 Task: Look for space in Abadan, Iran from 1st August, 2023 to 5th August, 2023 for 1 adult in price range Rs.6000 to Rs.15000. Place can be entire place with 1  bedroom having 1 bed and 1 bathroom. Property type can be house, flat, guest house. Booking option can be shelf check-in. Required host language is English.
Action: Mouse moved to (524, 93)
Screenshot: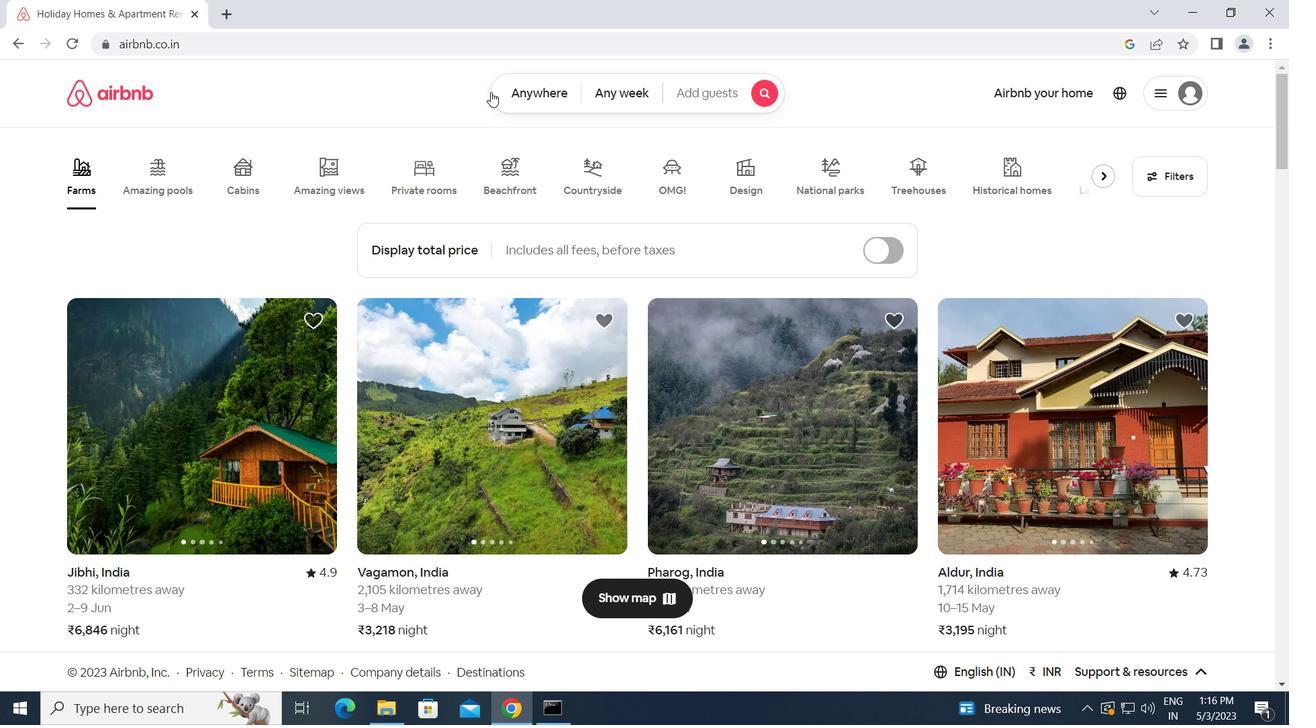 
Action: Mouse pressed left at (524, 93)
Screenshot: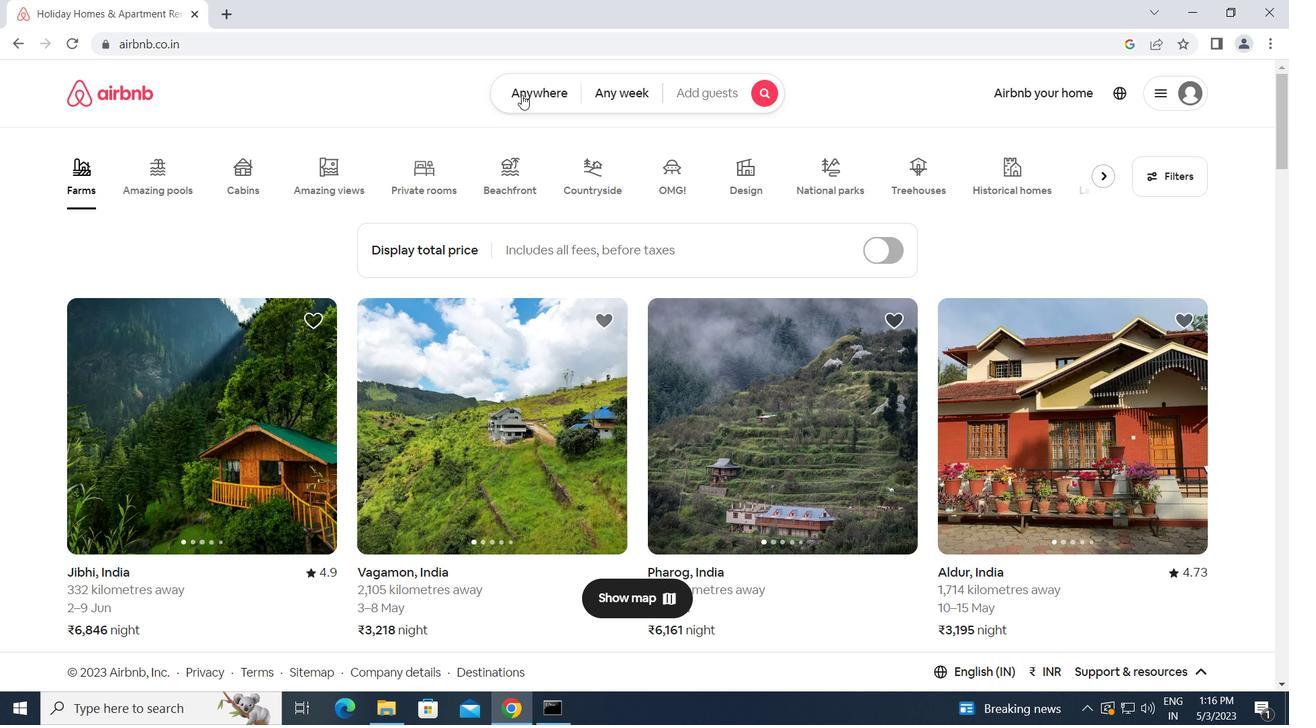 
Action: Mouse moved to (429, 147)
Screenshot: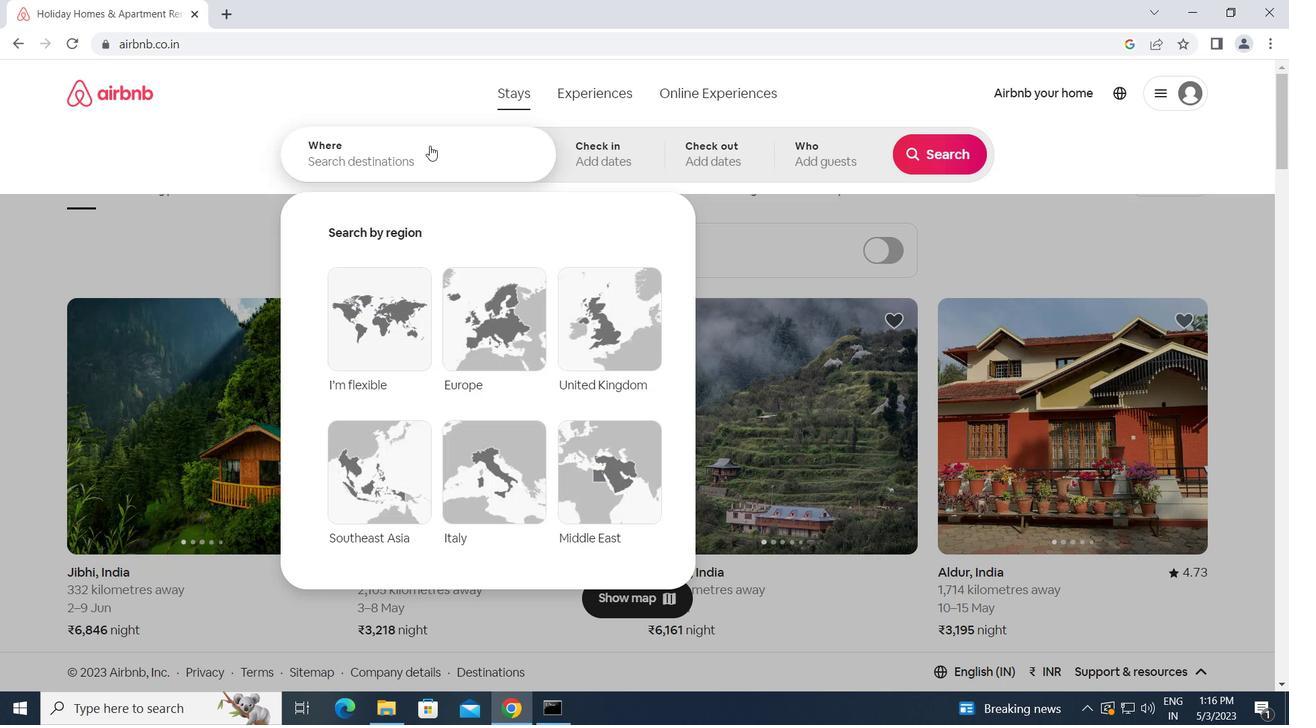 
Action: Mouse pressed left at (429, 147)
Screenshot: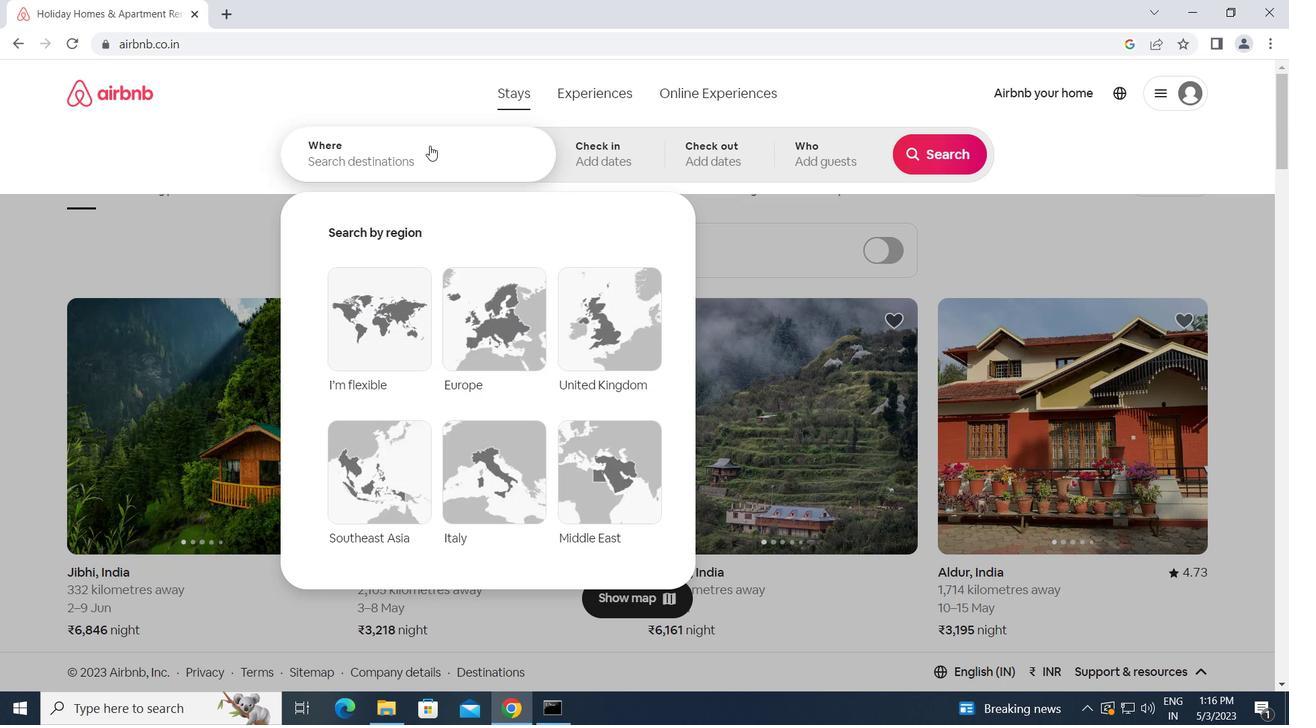 
Action: Key pressed a<Key.caps_lock>badan,<Key.space><Key.caps_lock>i<Key.caps_lock>ran<Key.enter>
Screenshot: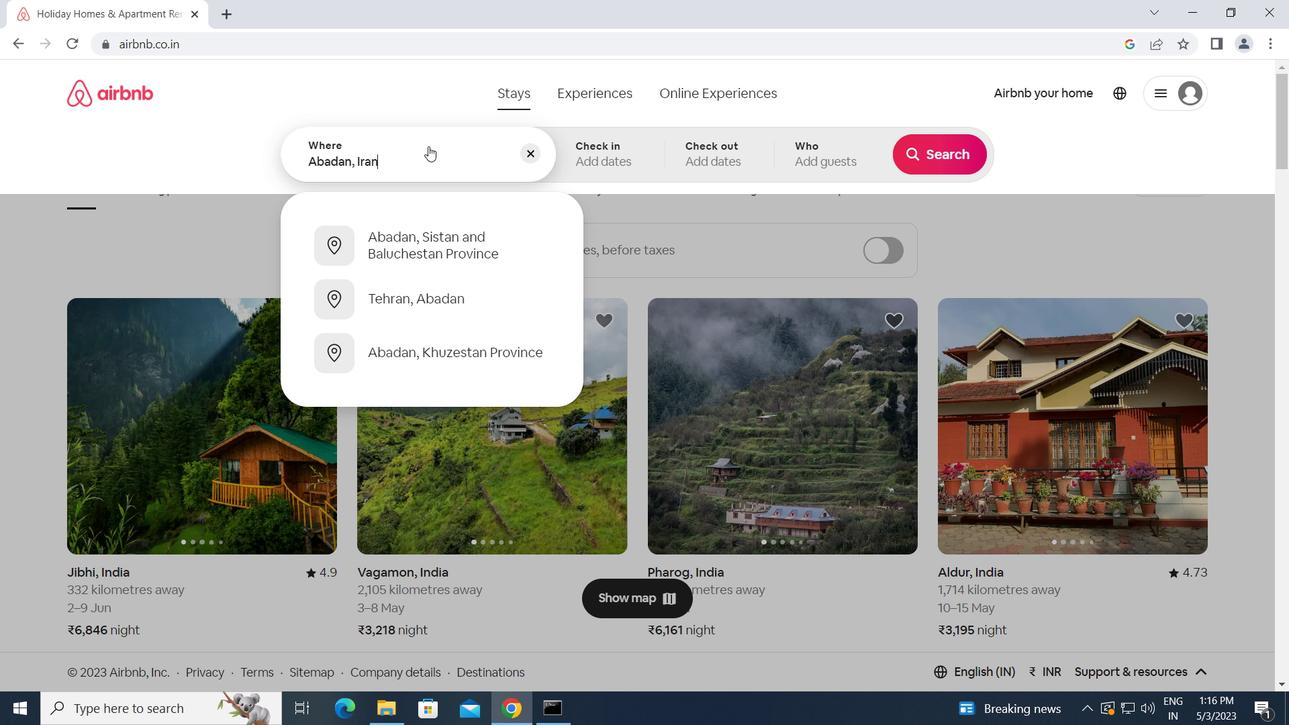
Action: Mouse moved to (932, 291)
Screenshot: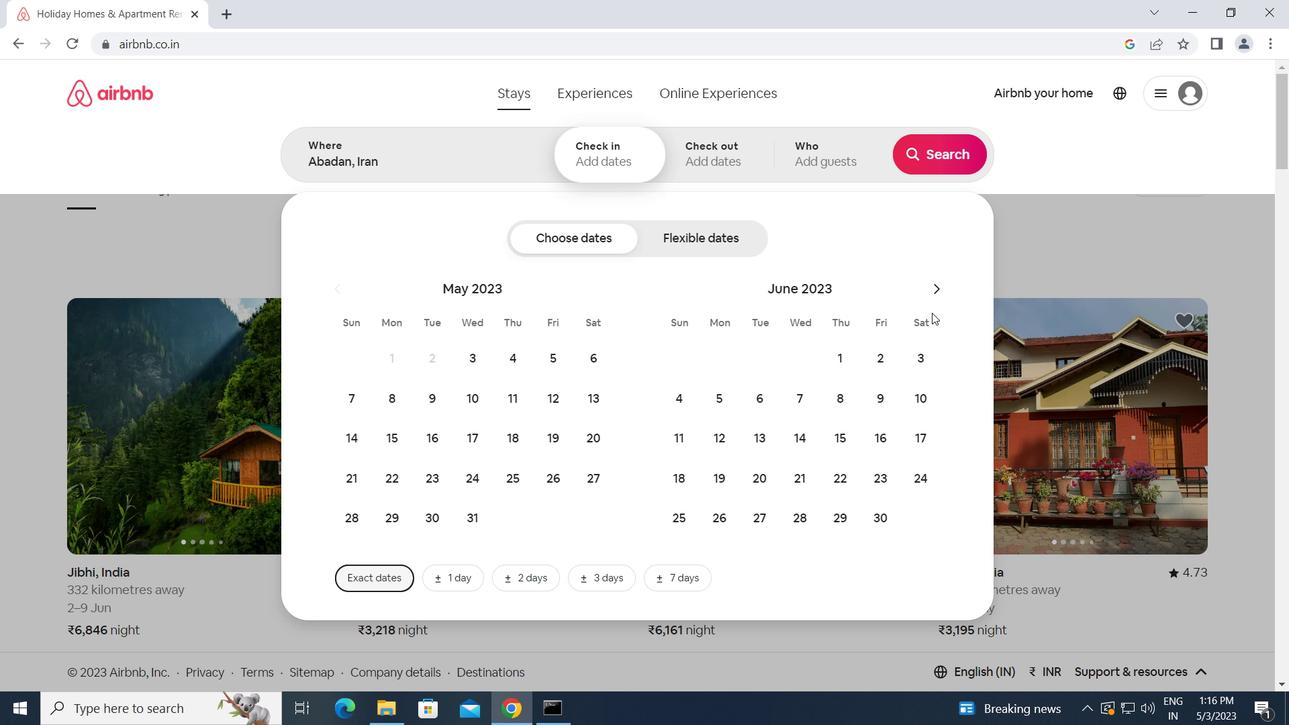 
Action: Mouse pressed left at (932, 291)
Screenshot: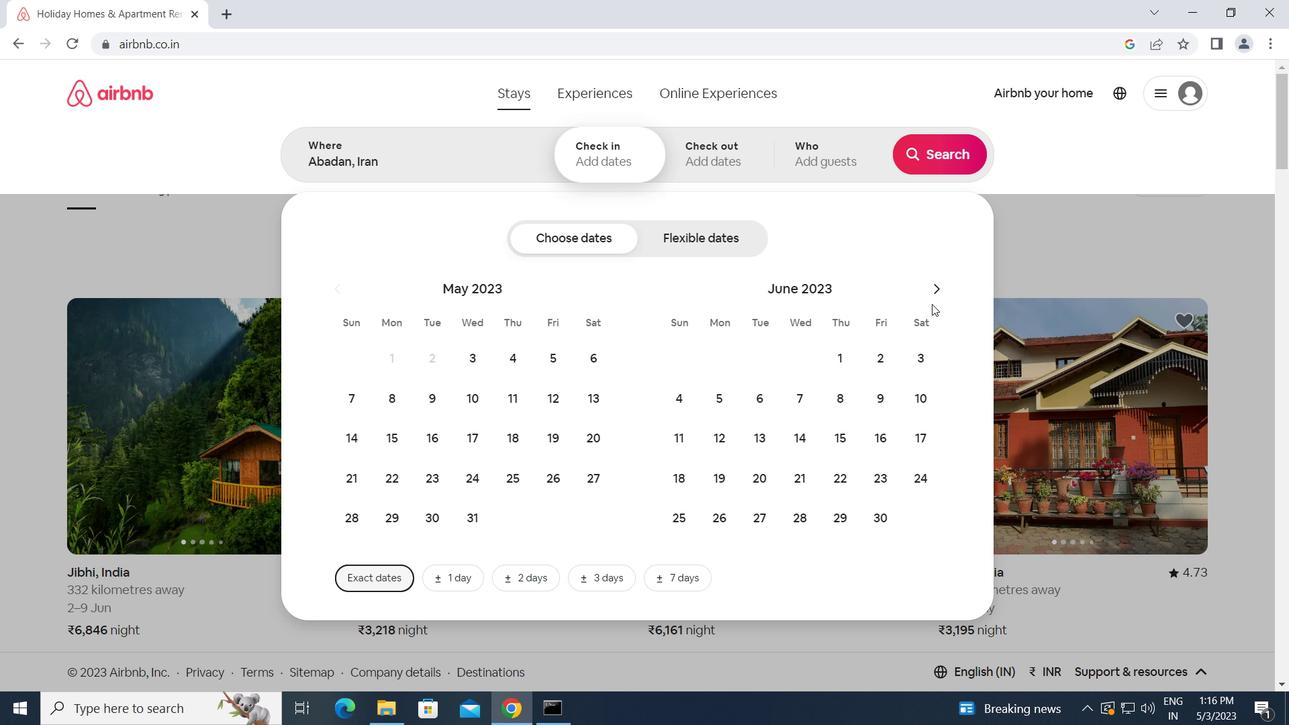 
Action: Mouse pressed left at (932, 291)
Screenshot: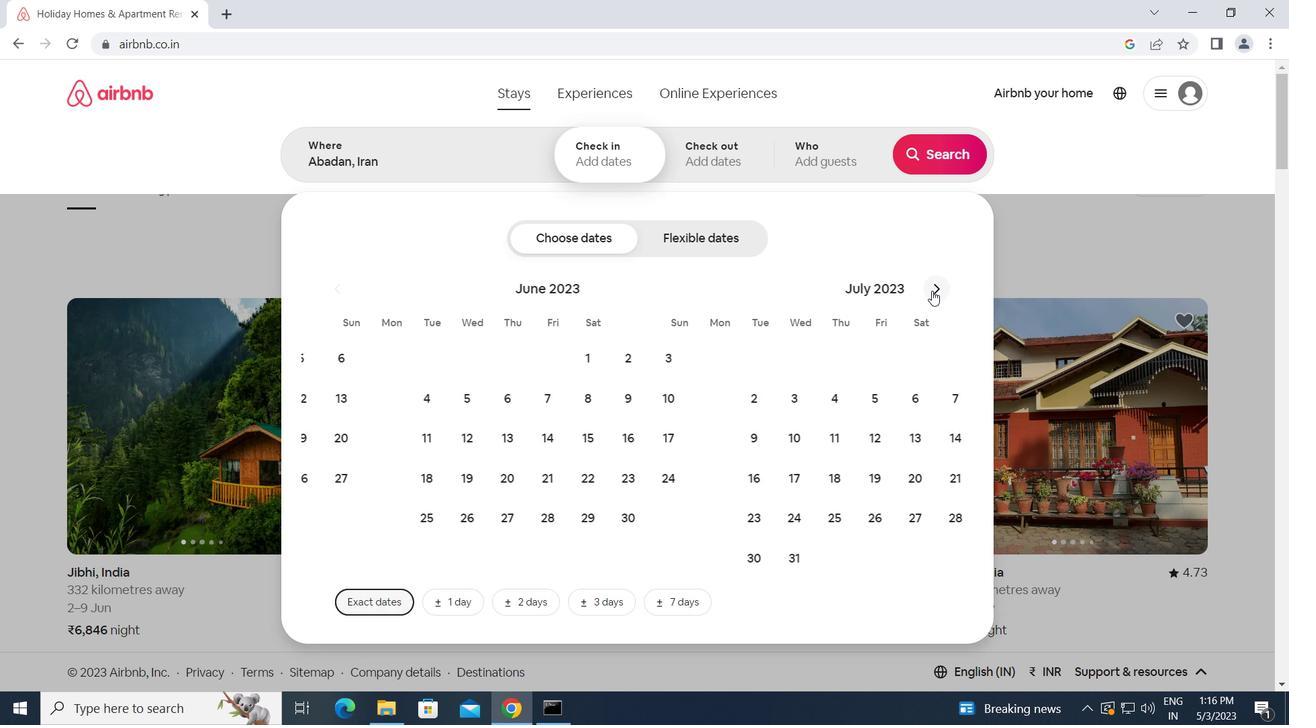
Action: Mouse moved to (765, 359)
Screenshot: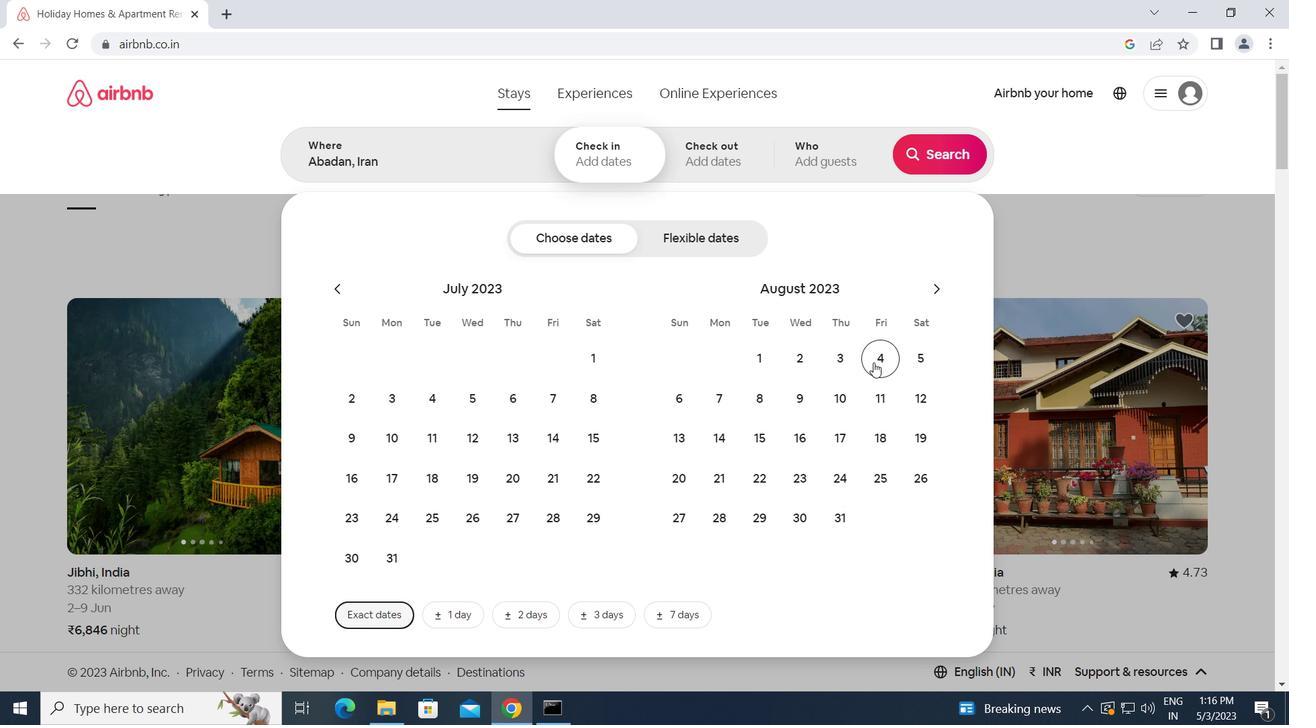 
Action: Mouse pressed left at (765, 359)
Screenshot: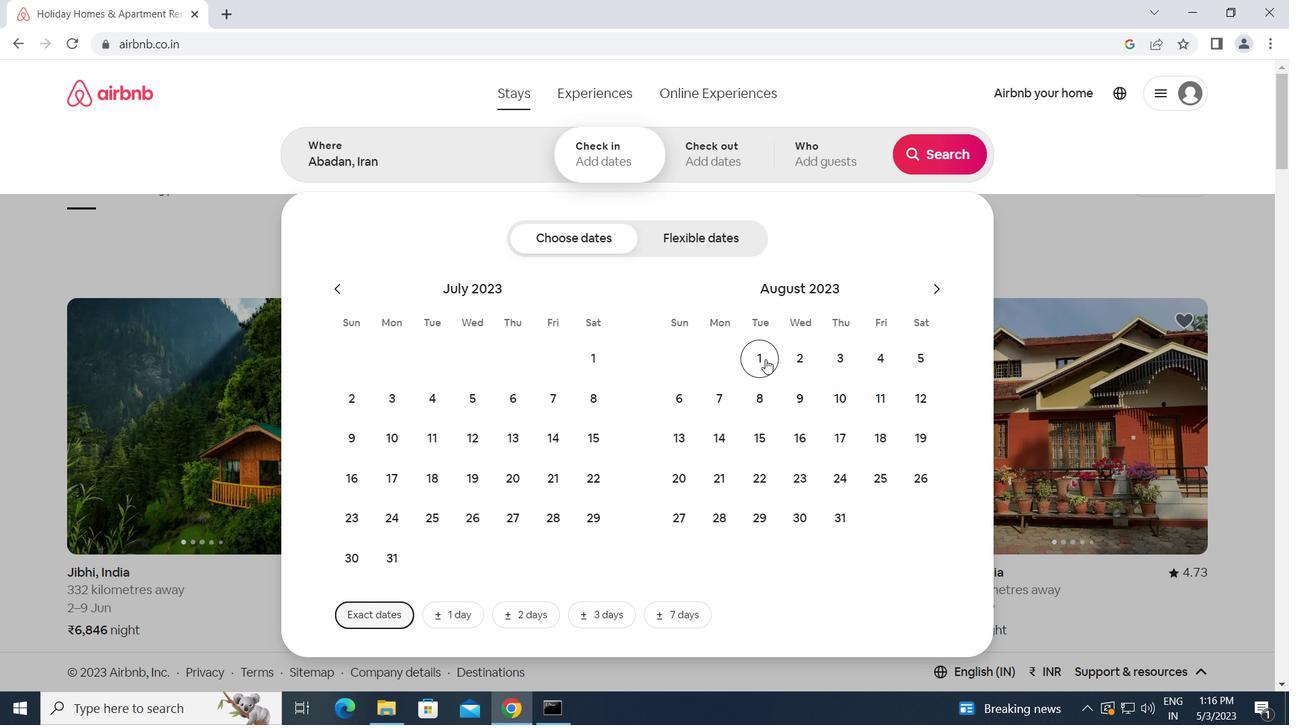 
Action: Mouse moved to (928, 356)
Screenshot: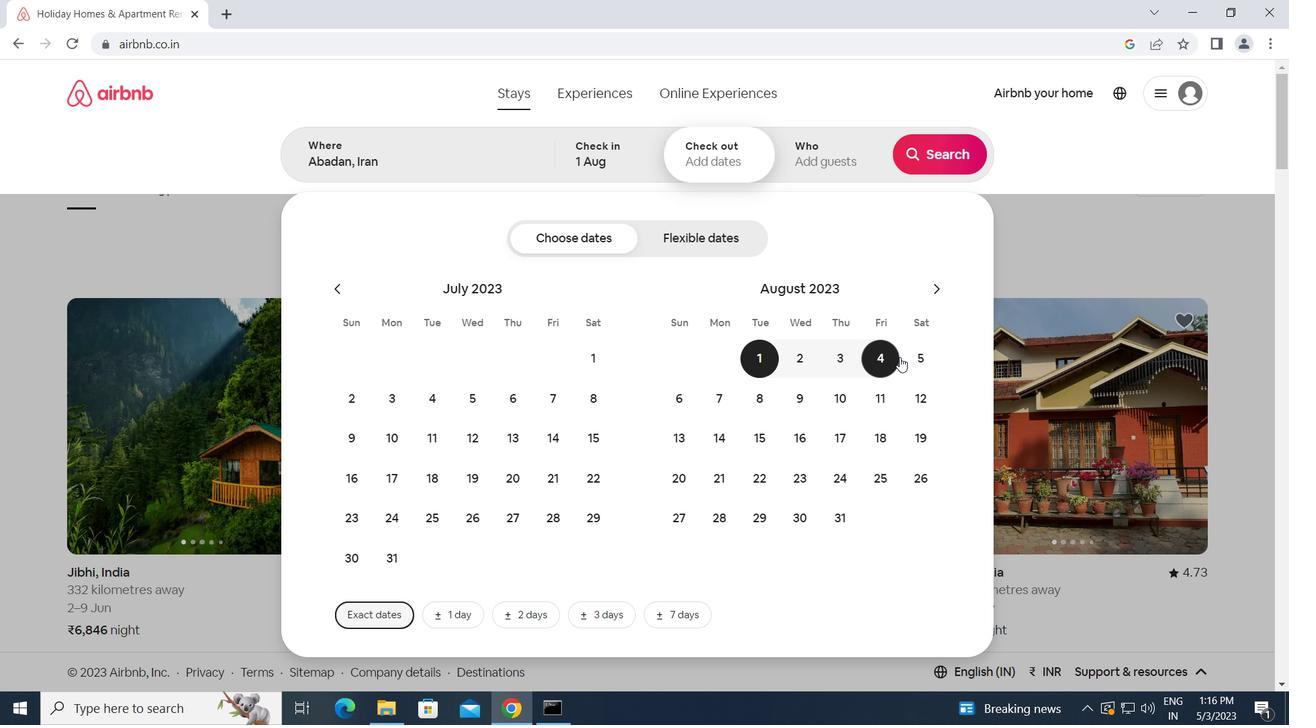 
Action: Mouse pressed left at (928, 356)
Screenshot: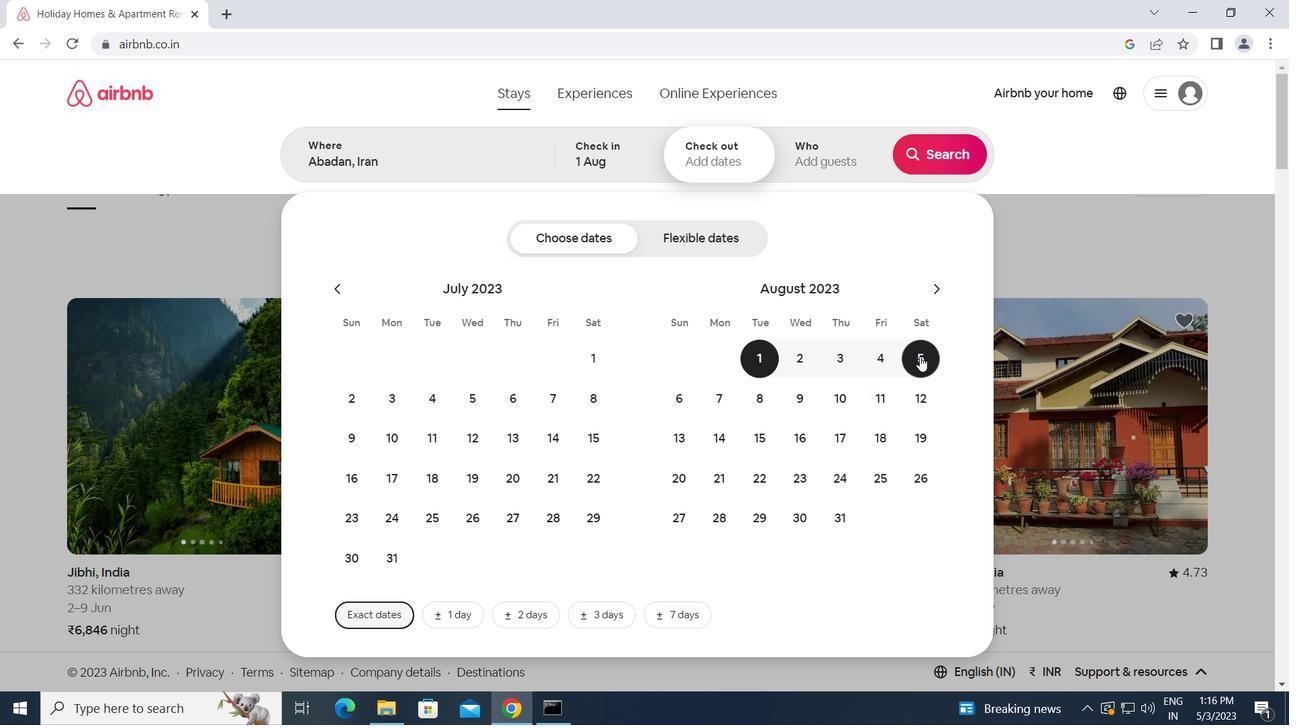
Action: Mouse moved to (822, 153)
Screenshot: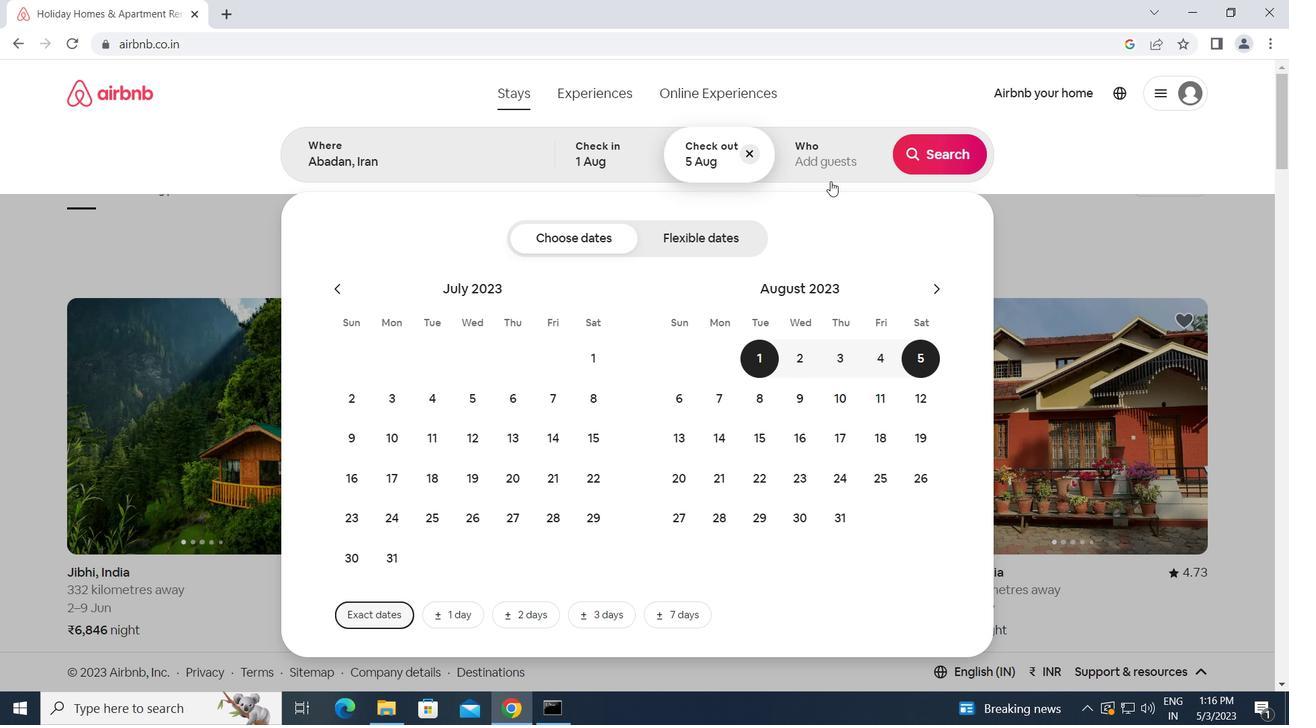 
Action: Mouse pressed left at (822, 153)
Screenshot: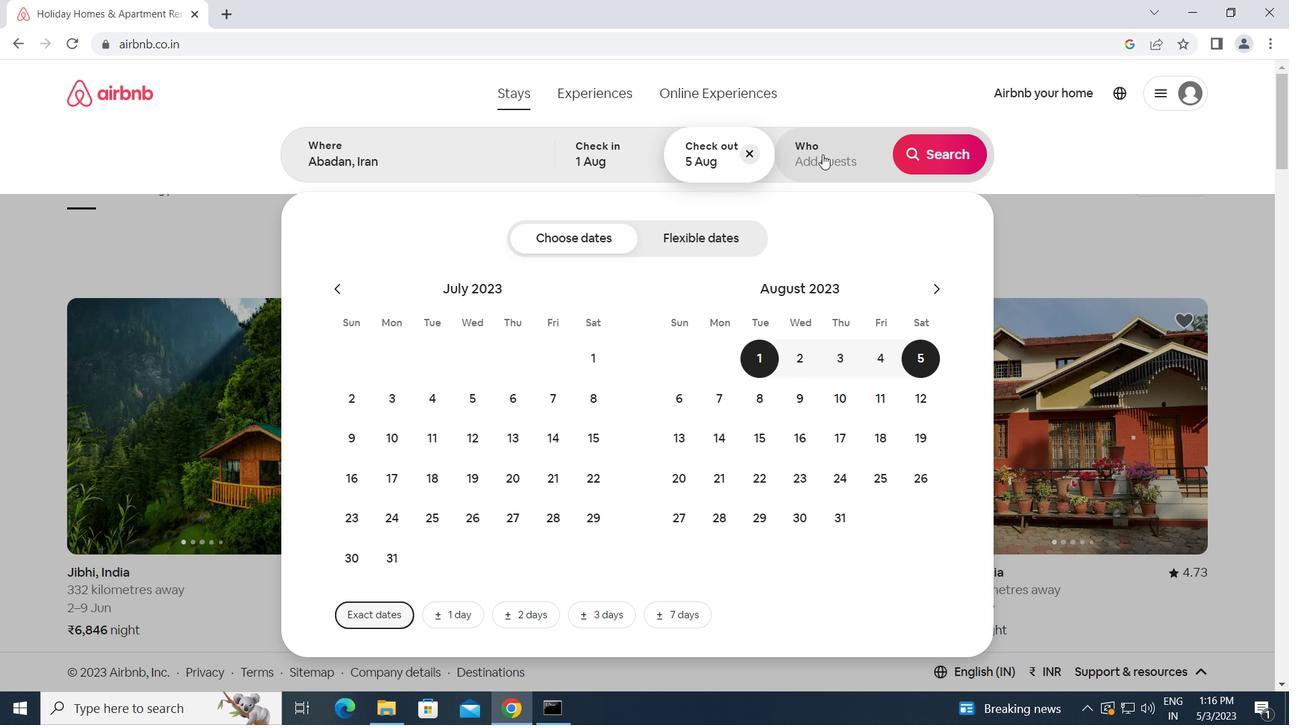 
Action: Mouse moved to (947, 243)
Screenshot: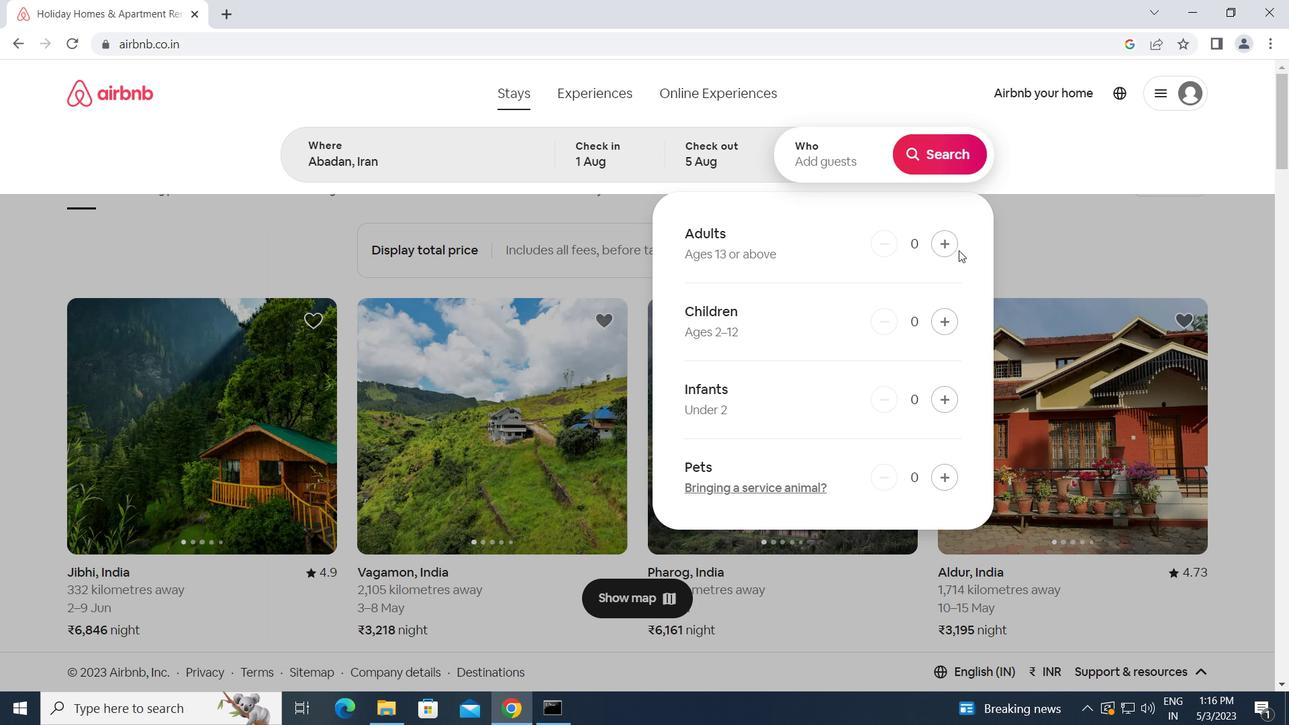 
Action: Mouse pressed left at (947, 243)
Screenshot: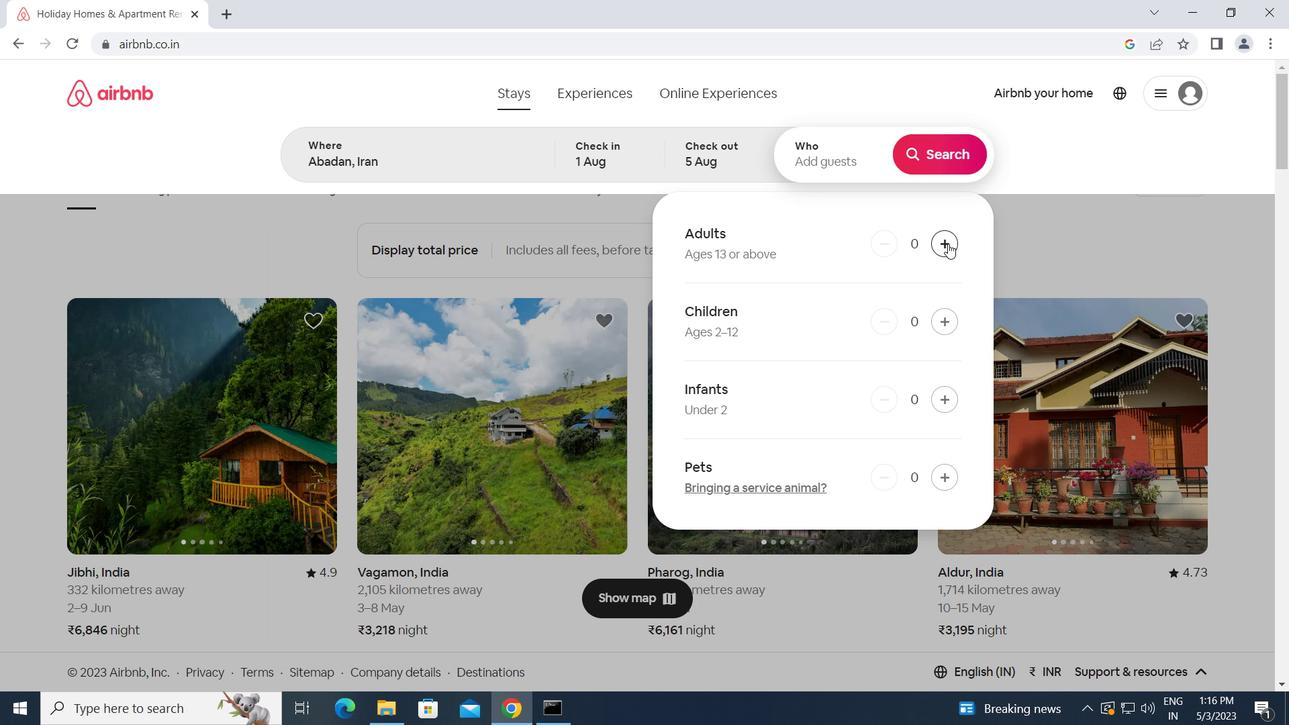 
Action: Mouse moved to (930, 147)
Screenshot: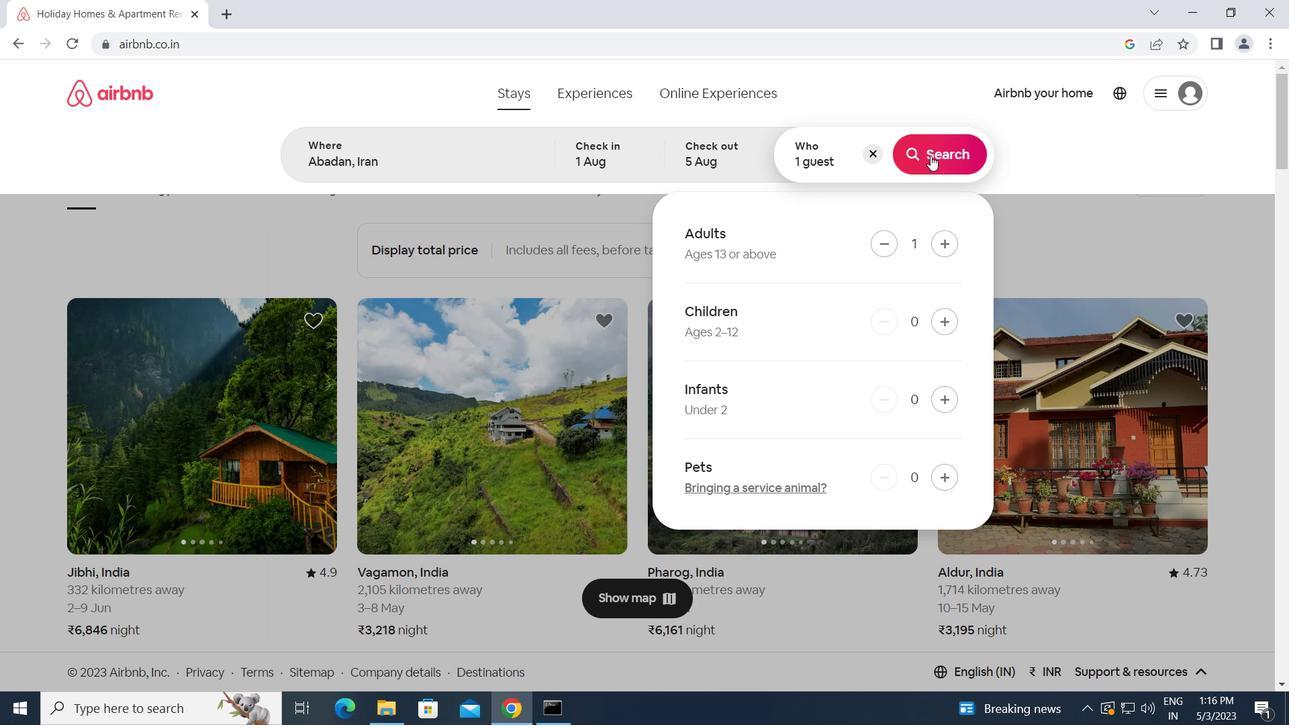 
Action: Mouse pressed left at (930, 147)
Screenshot: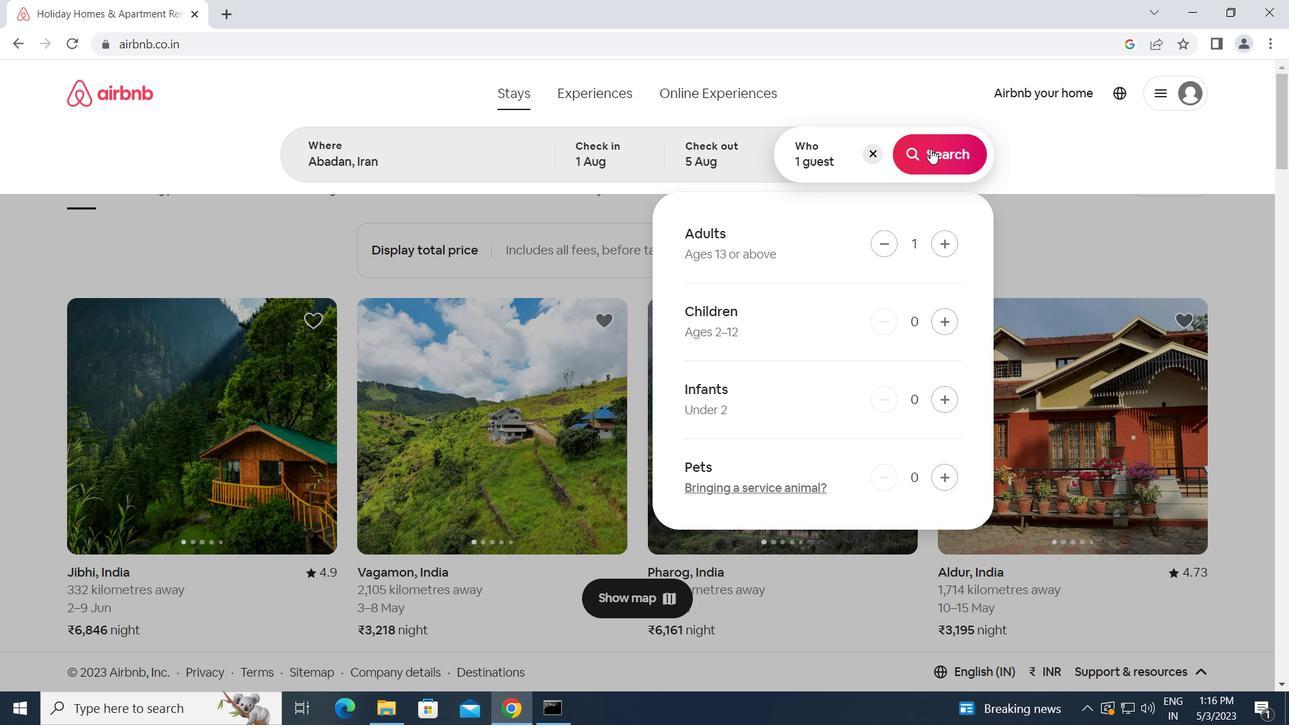 
Action: Mouse moved to (1212, 160)
Screenshot: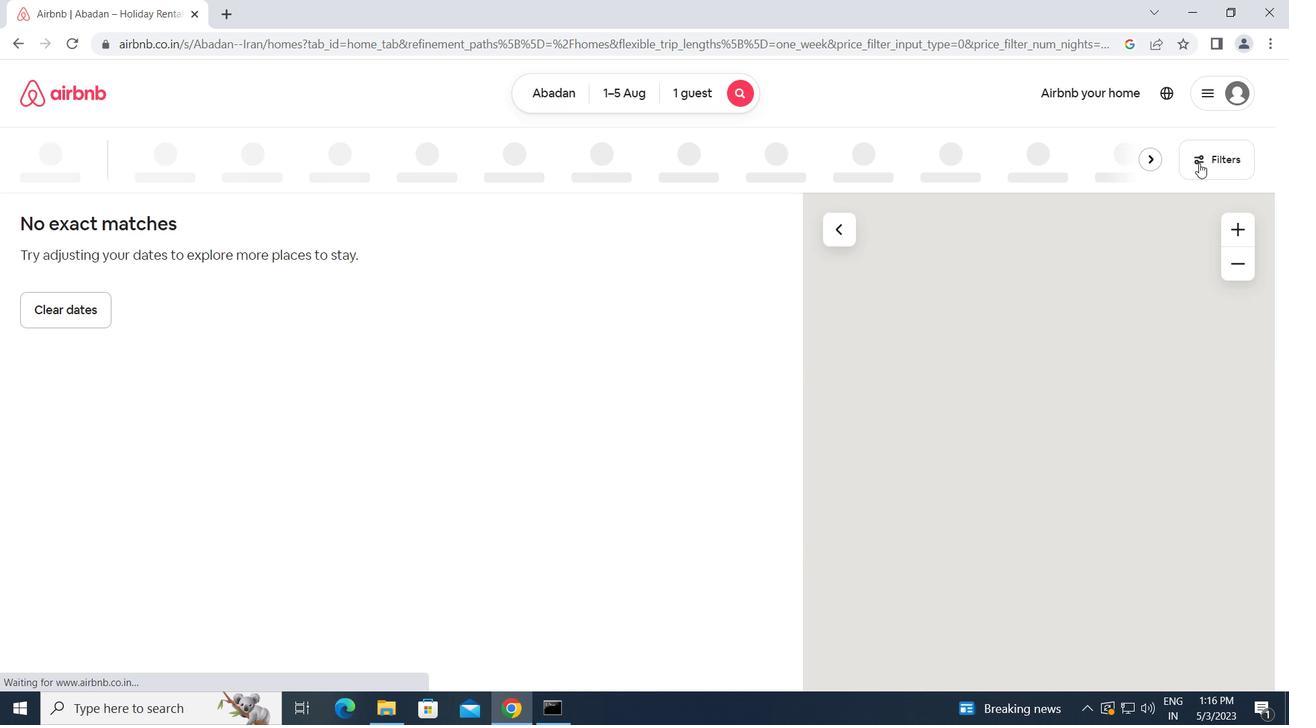 
Action: Mouse pressed left at (1212, 160)
Screenshot: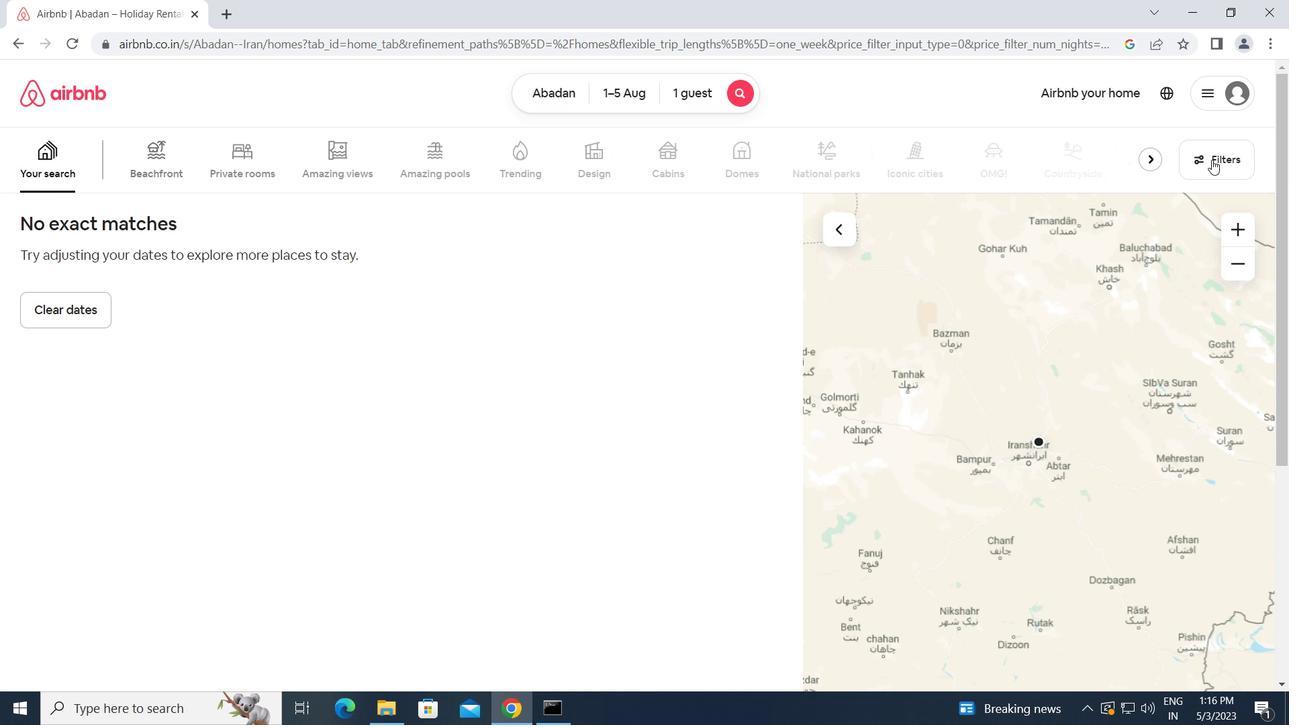 
Action: Mouse moved to (445, 268)
Screenshot: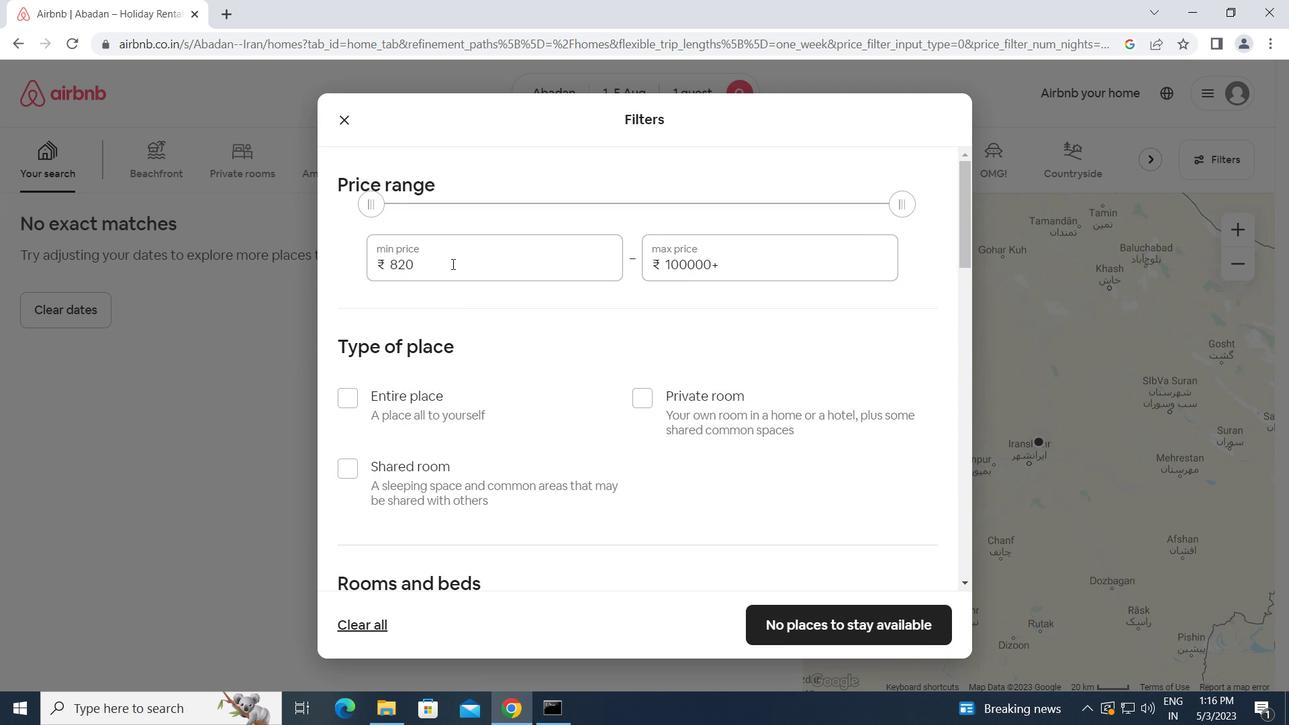 
Action: Mouse pressed left at (445, 268)
Screenshot: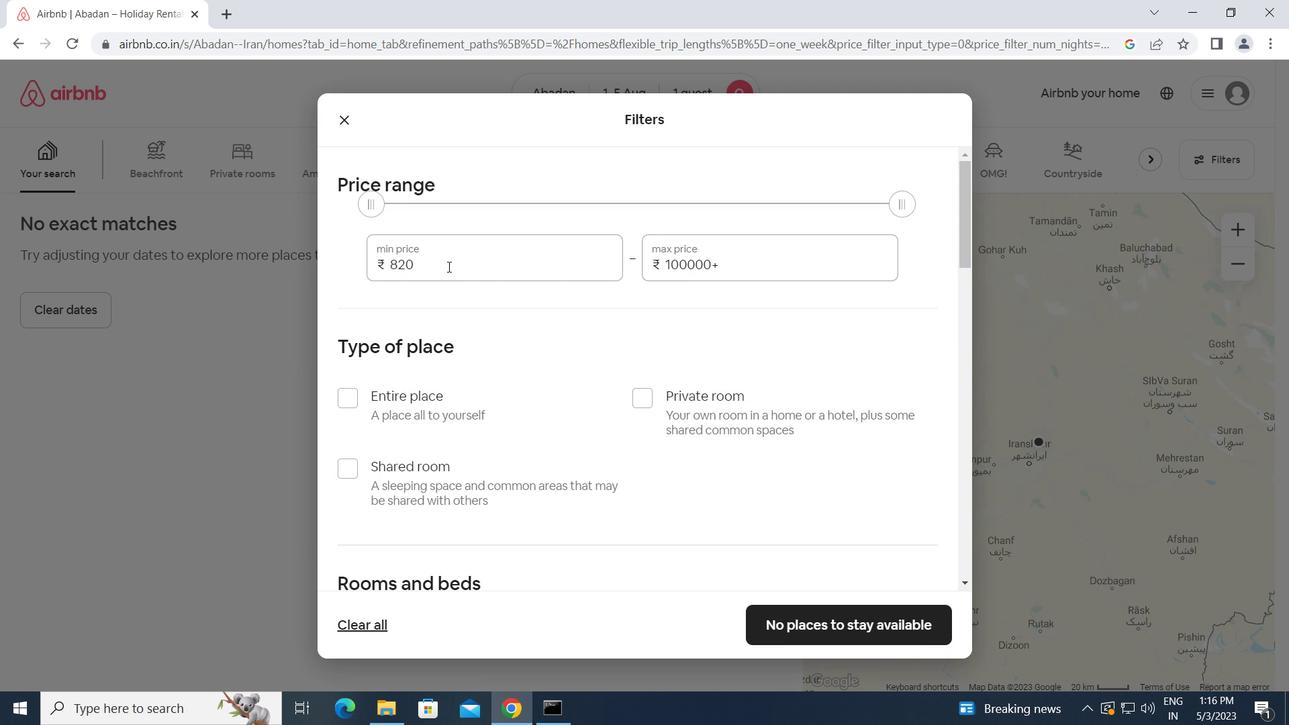
Action: Mouse moved to (365, 269)
Screenshot: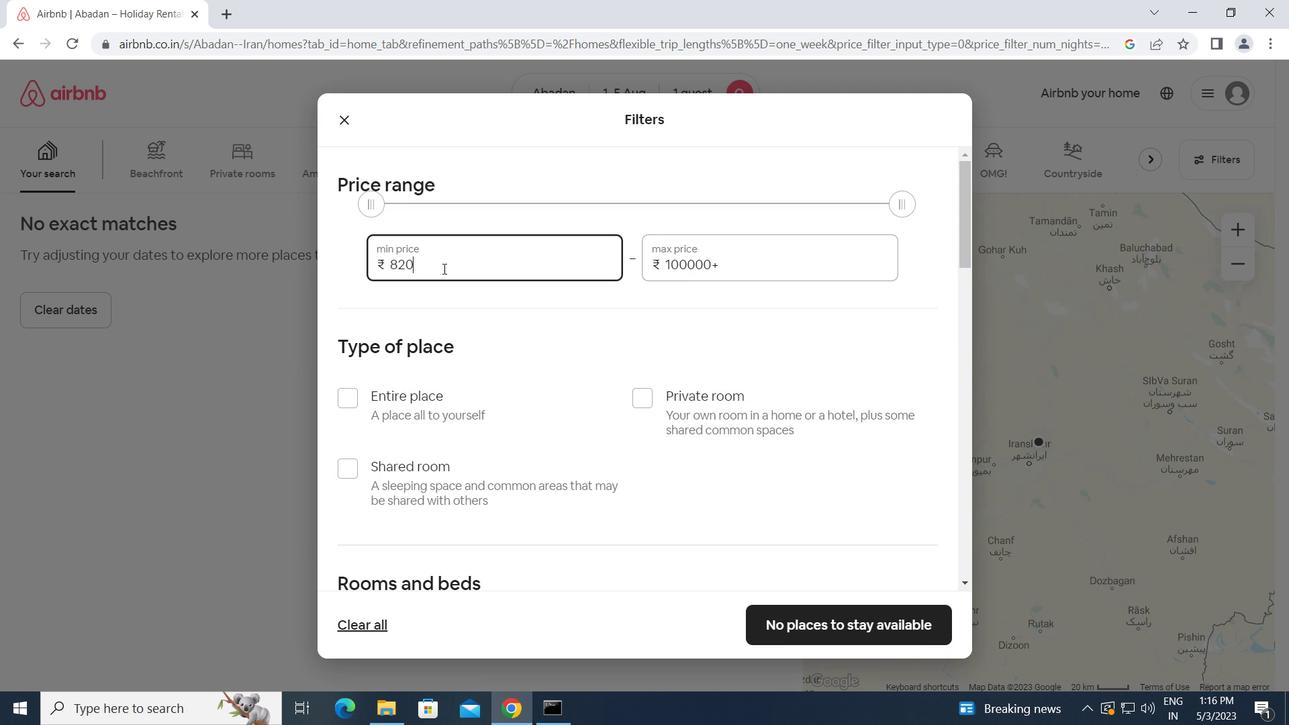 
Action: Key pressed 6000<Key.tab>15000
Screenshot: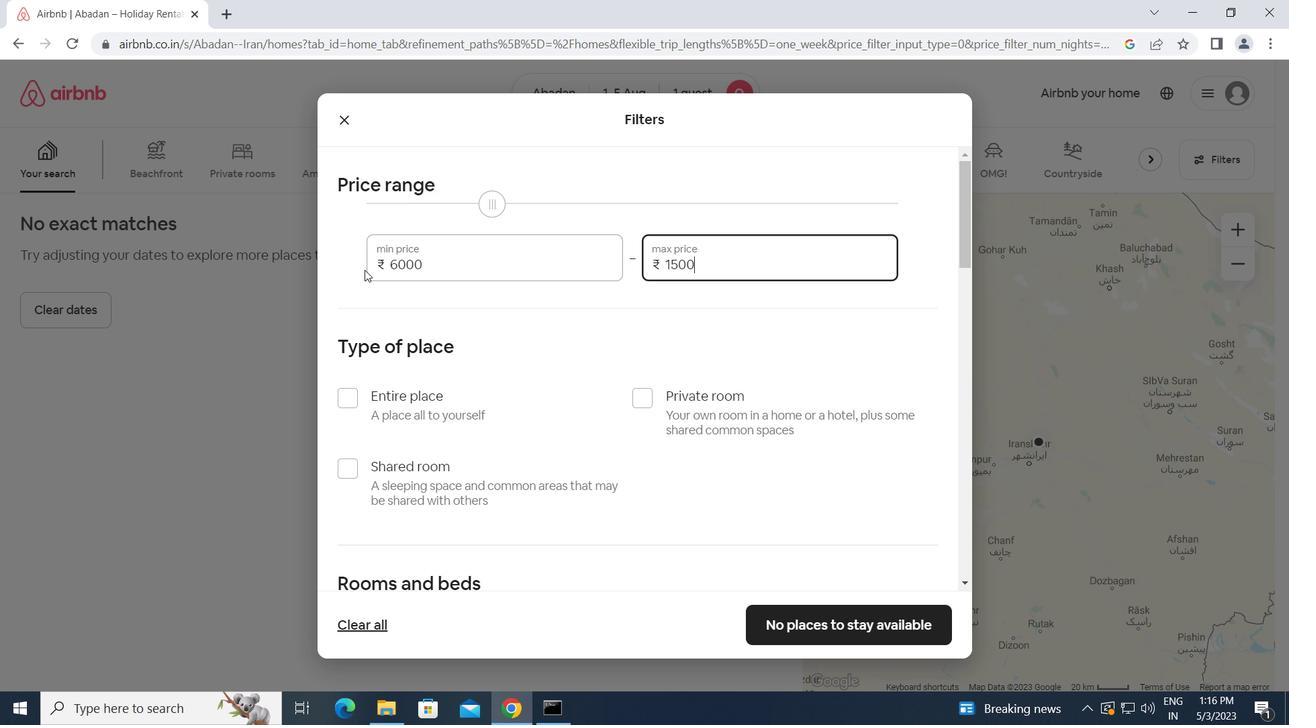 
Action: Mouse moved to (351, 404)
Screenshot: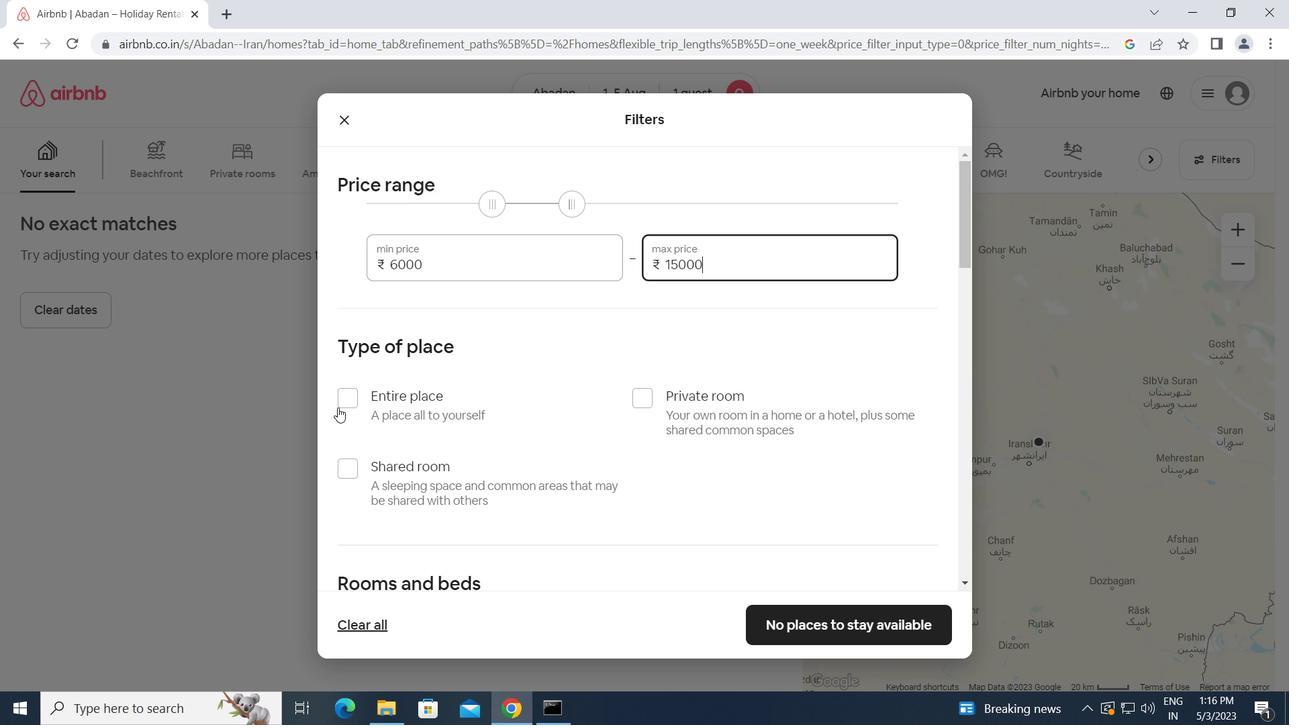 
Action: Mouse pressed left at (351, 404)
Screenshot: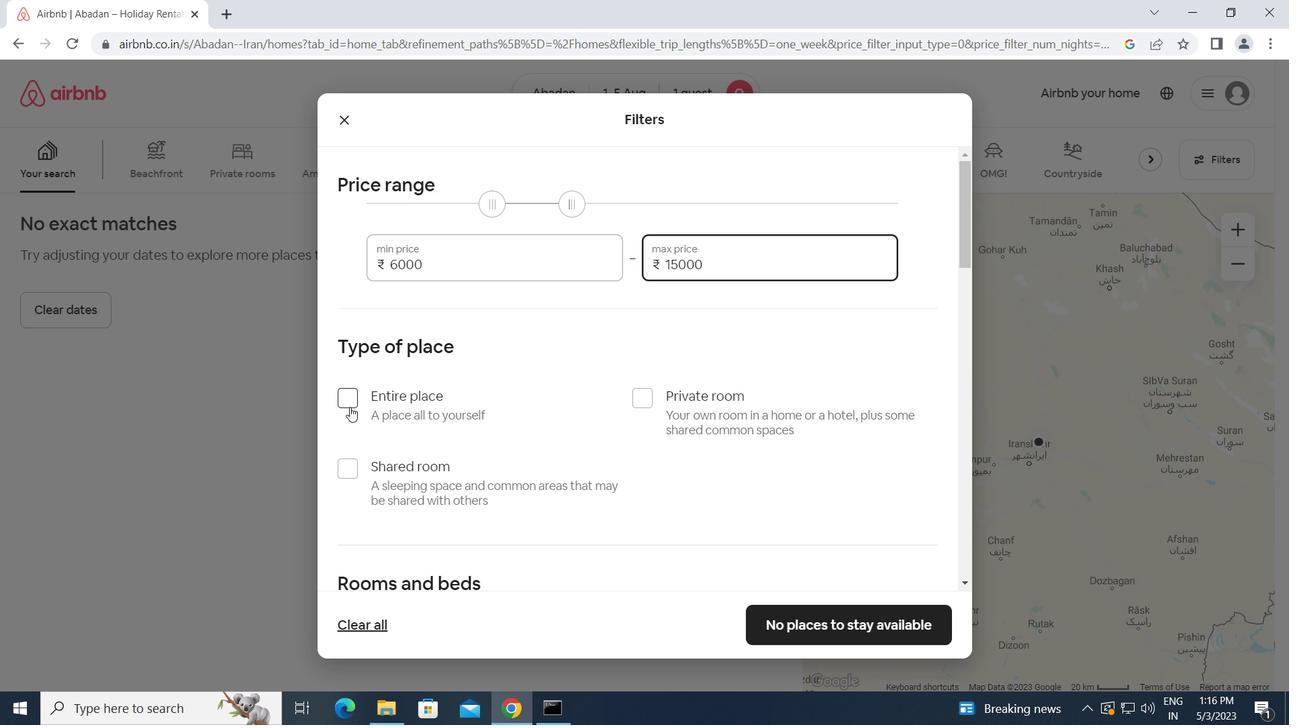 
Action: Mouse moved to (396, 415)
Screenshot: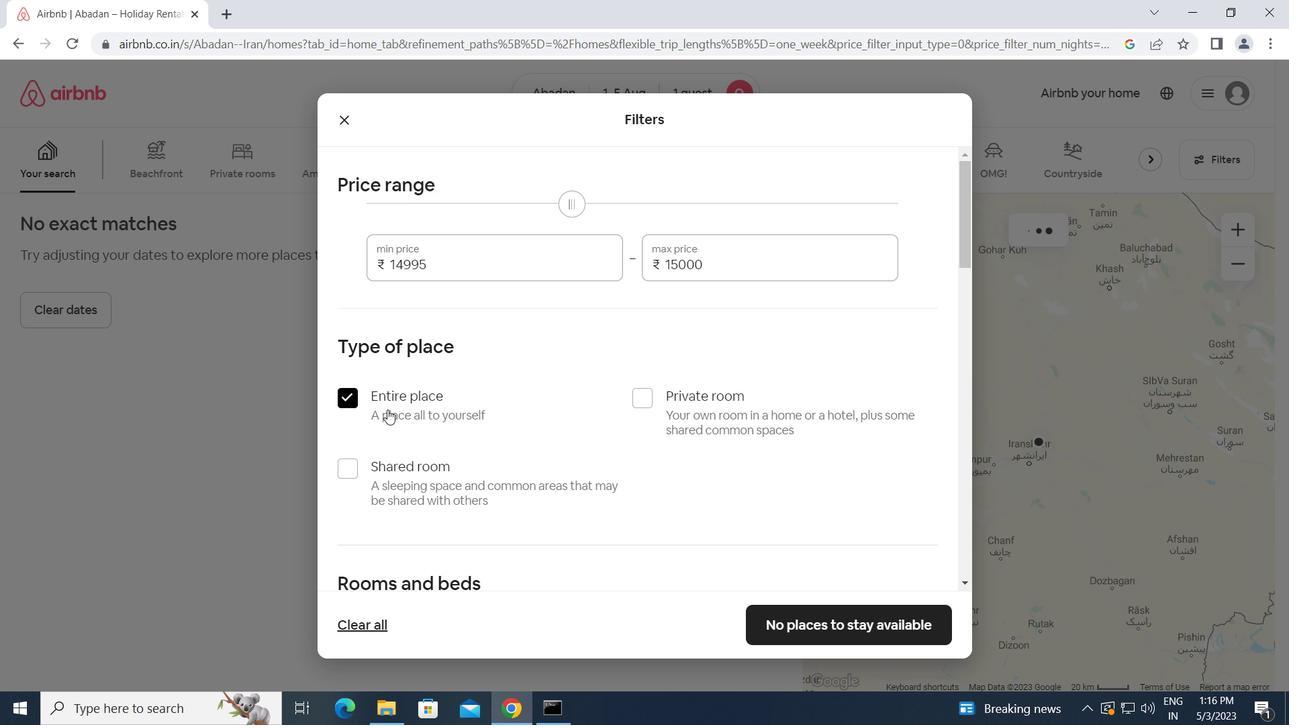 
Action: Mouse scrolled (396, 415) with delta (0, 0)
Screenshot: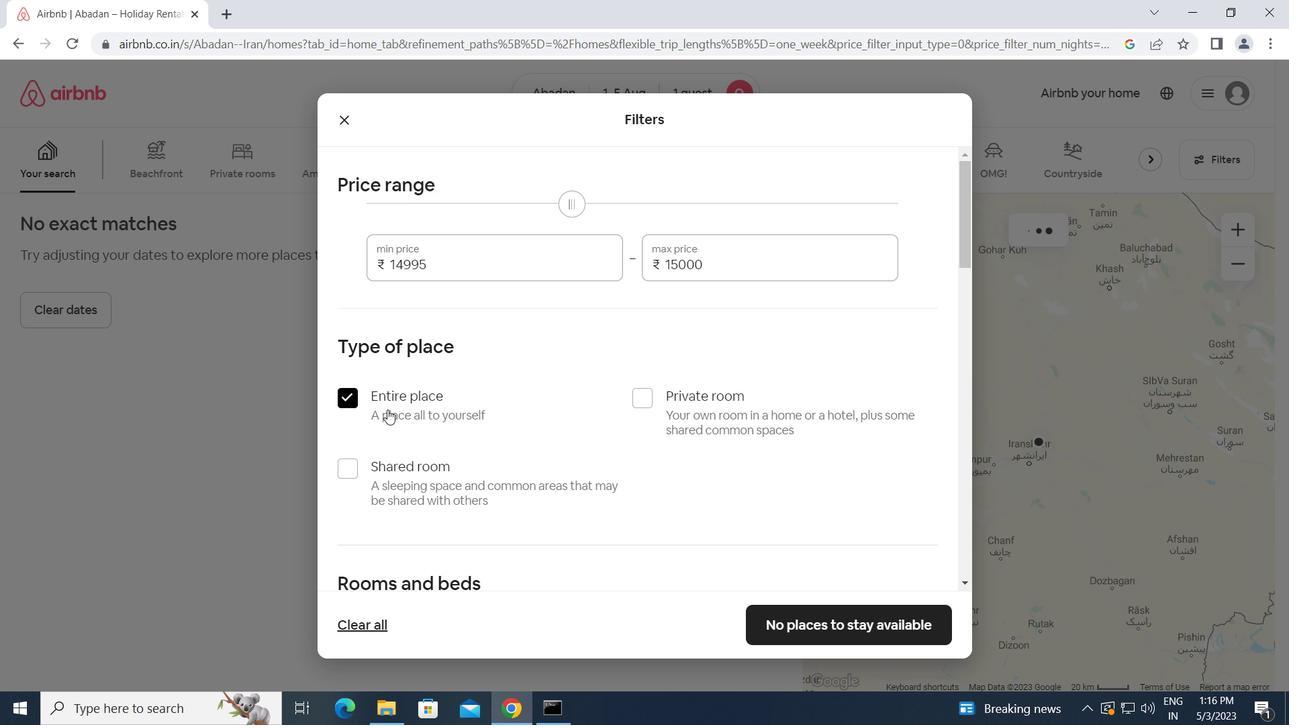 
Action: Mouse scrolled (396, 415) with delta (0, 0)
Screenshot: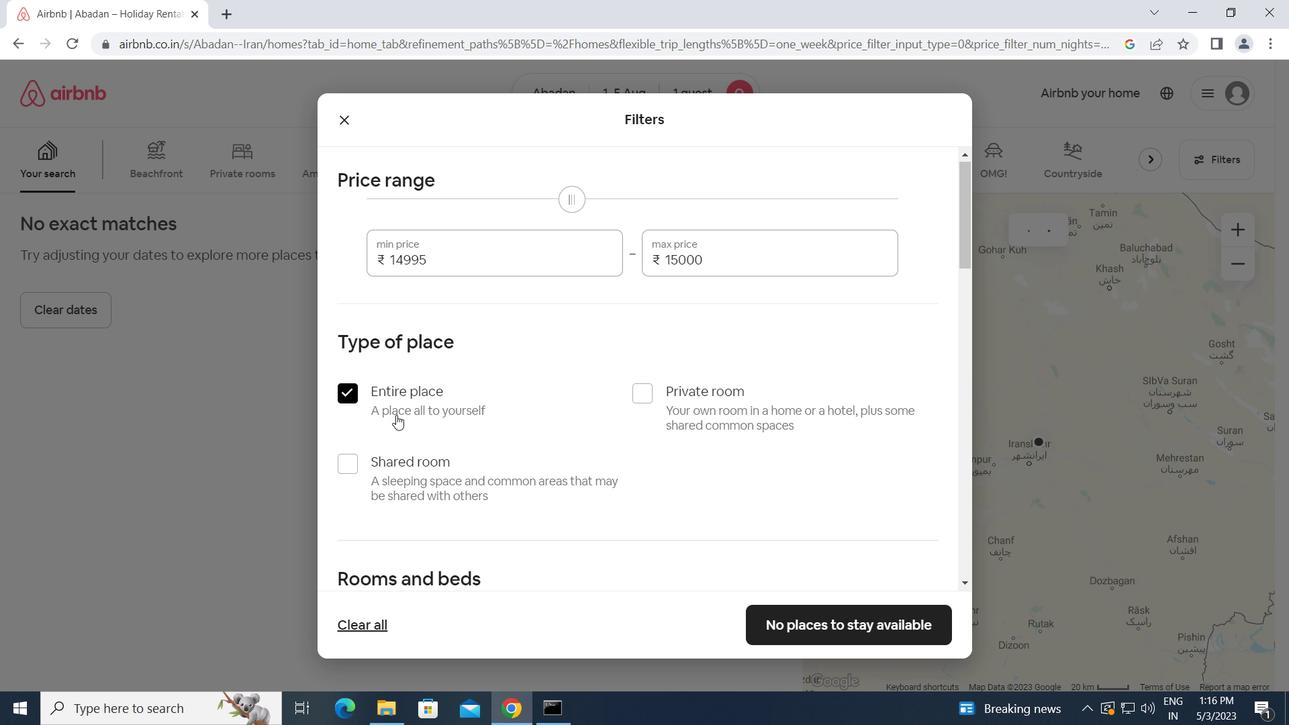 
Action: Mouse scrolled (396, 415) with delta (0, 0)
Screenshot: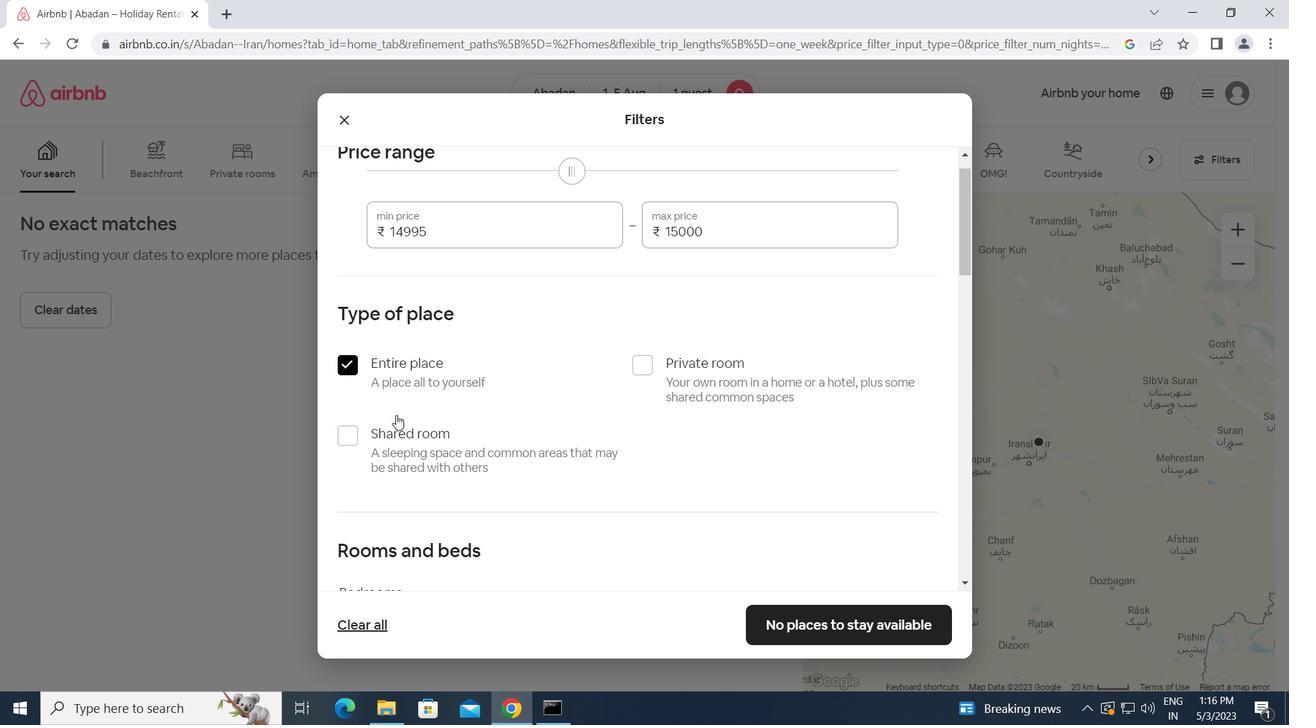 
Action: Mouse moved to (434, 419)
Screenshot: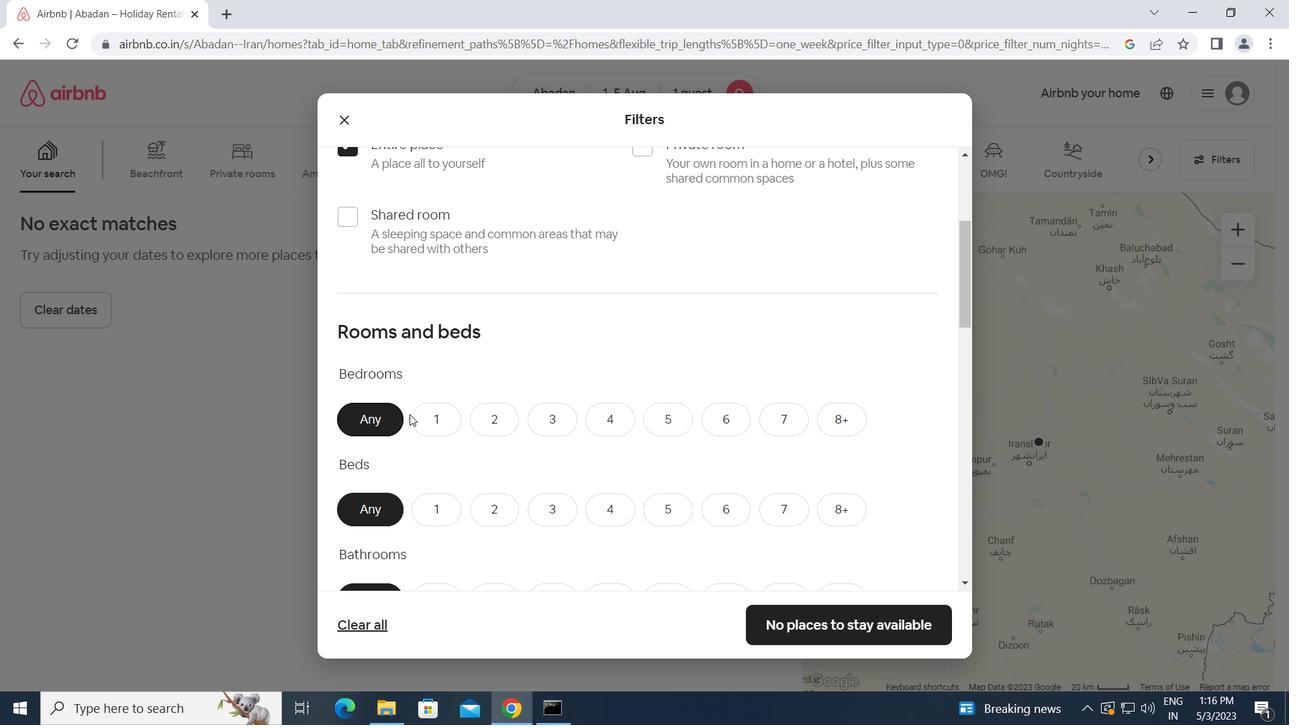 
Action: Mouse pressed left at (434, 419)
Screenshot: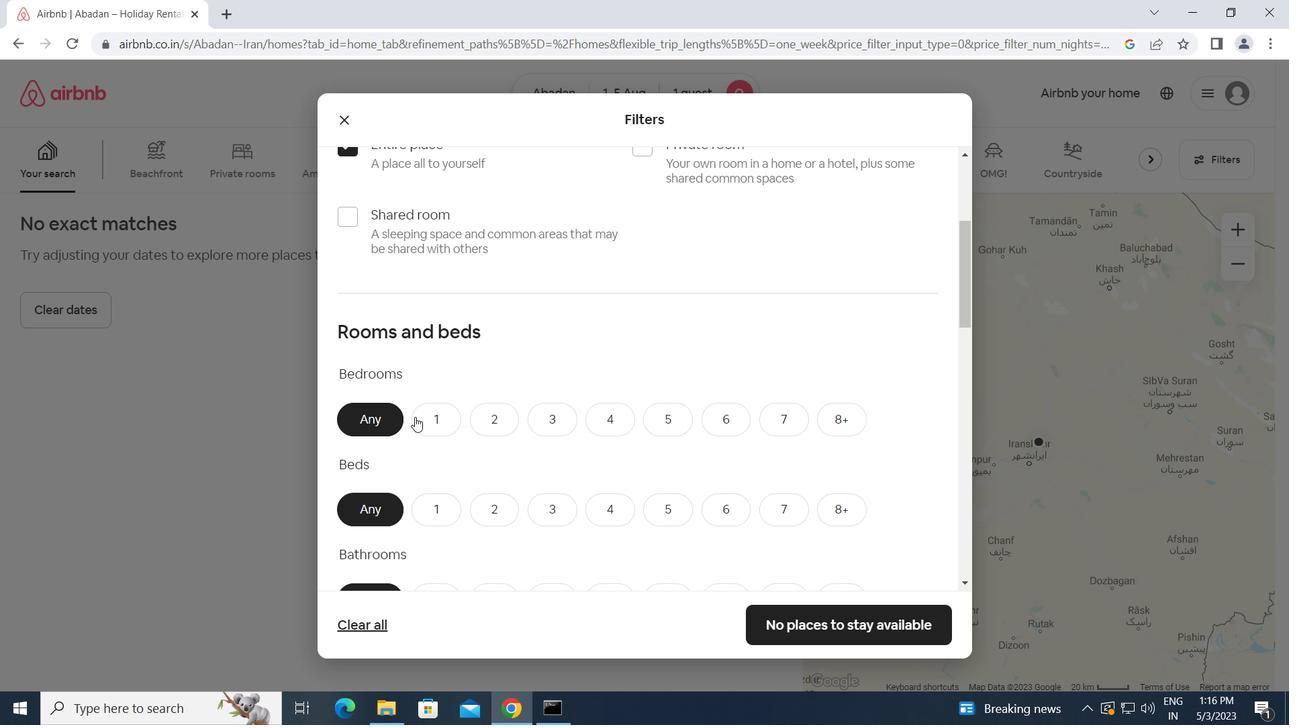 
Action: Mouse moved to (446, 511)
Screenshot: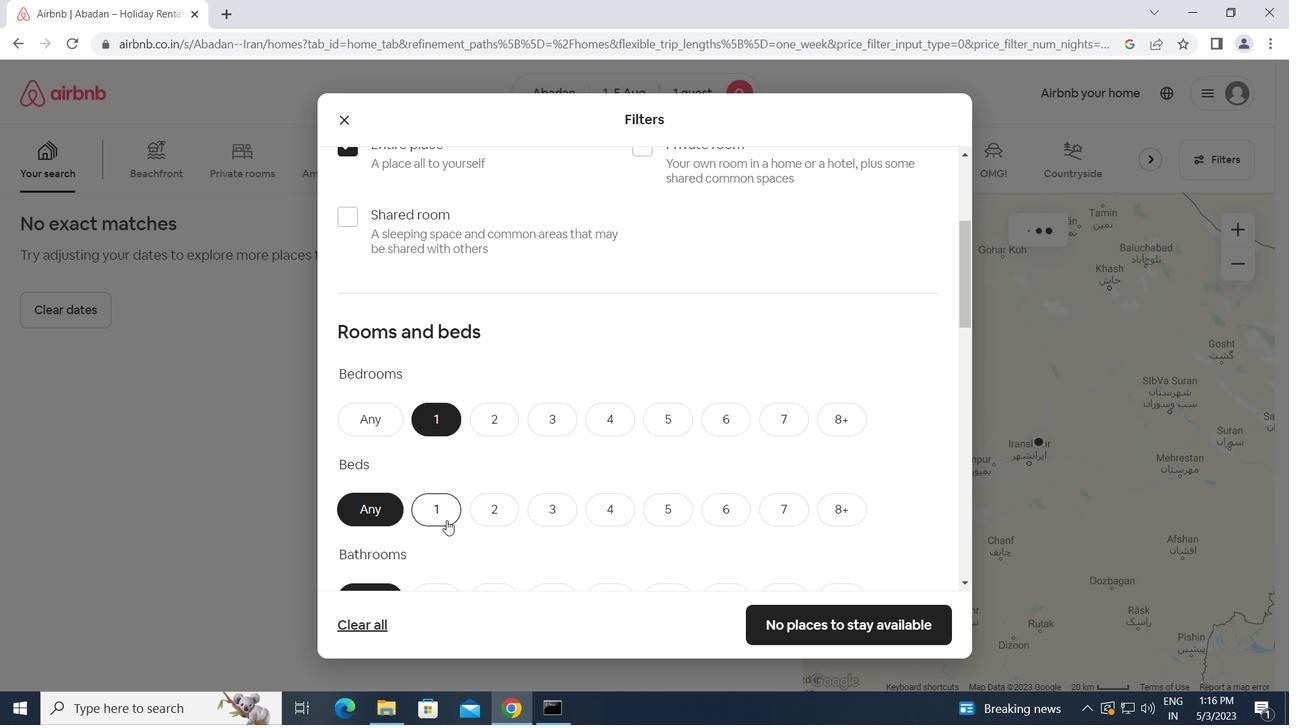 
Action: Mouse pressed left at (446, 511)
Screenshot: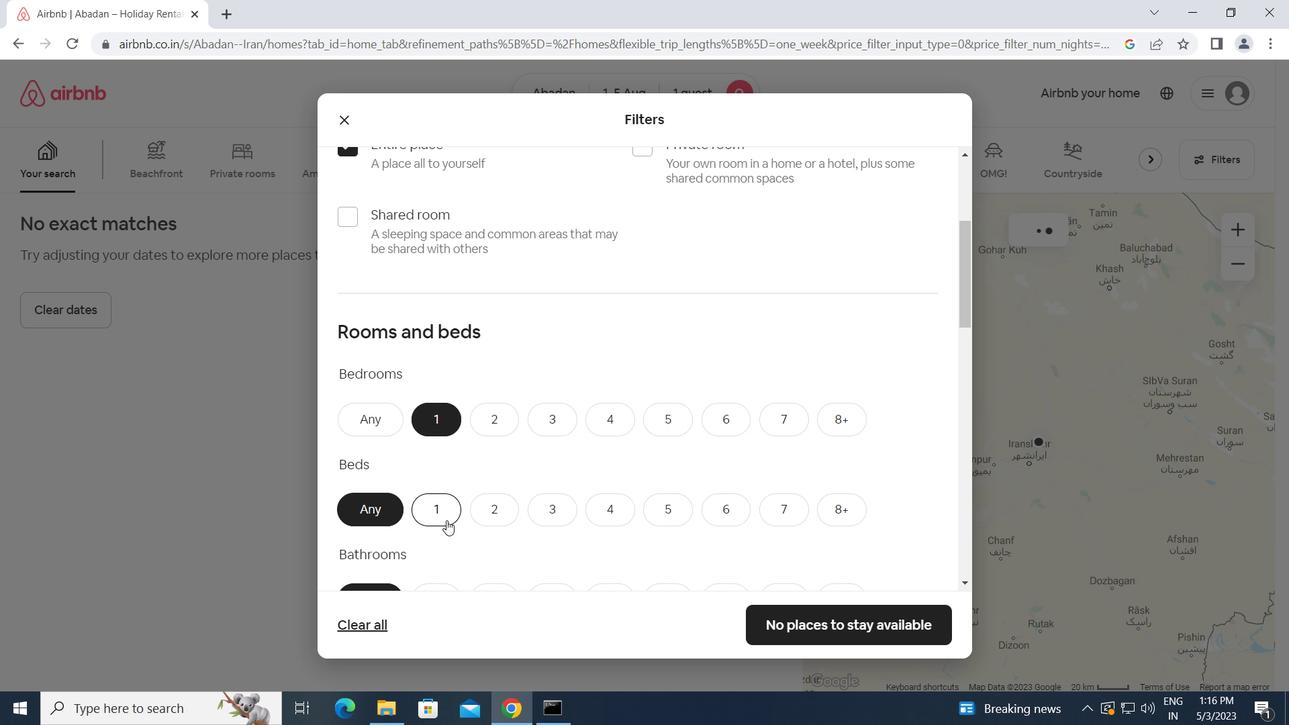 
Action: Mouse moved to (498, 501)
Screenshot: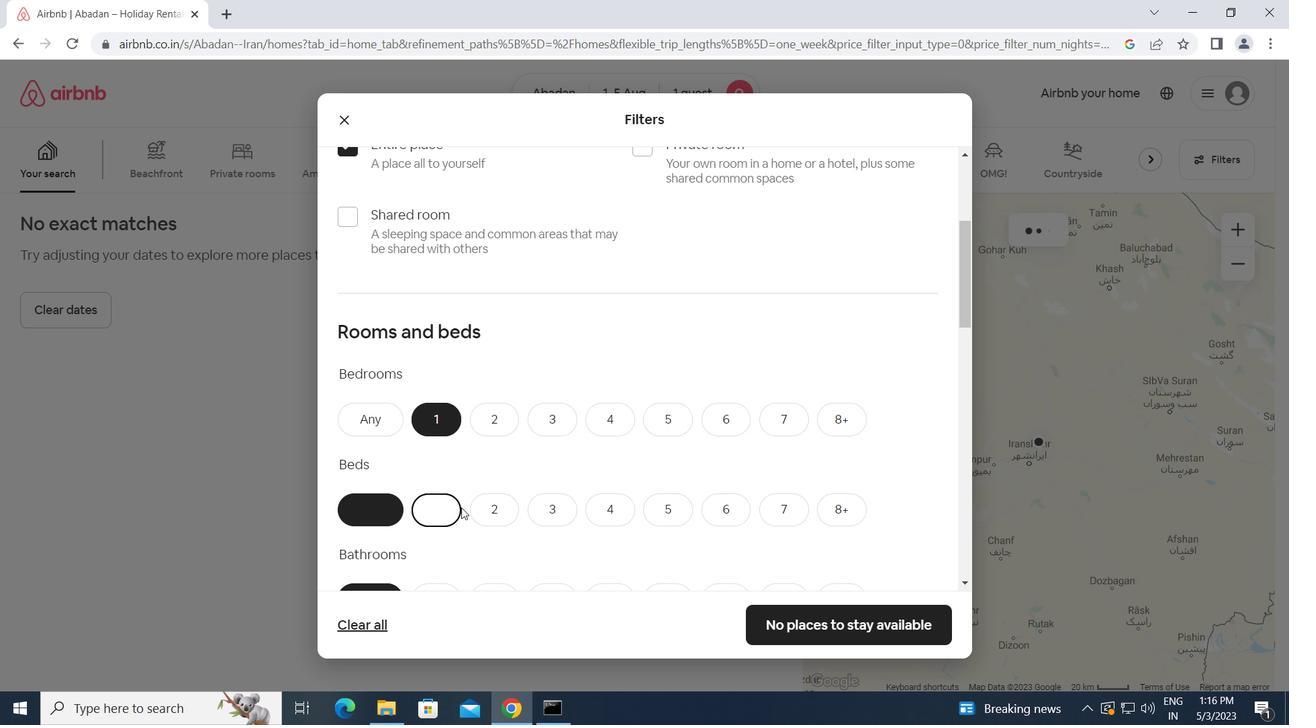 
Action: Mouse scrolled (498, 501) with delta (0, 0)
Screenshot: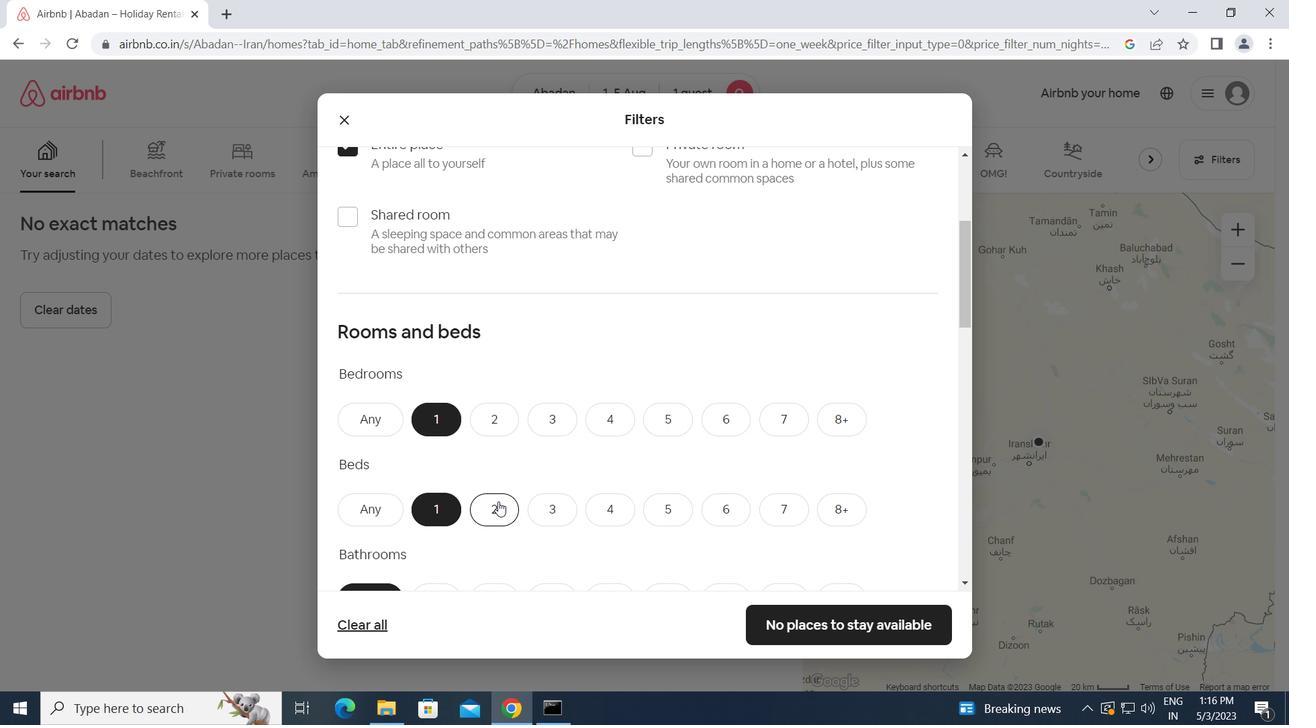 
Action: Mouse scrolled (498, 501) with delta (0, 0)
Screenshot: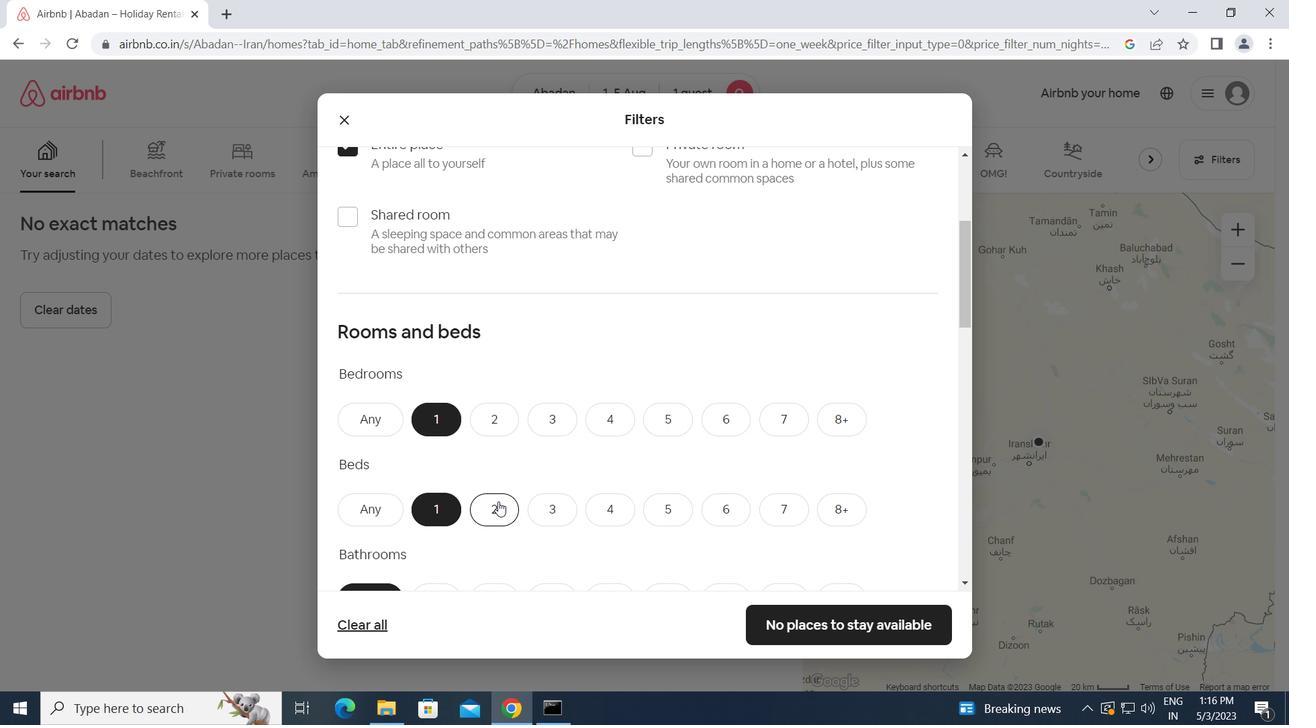 
Action: Mouse moved to (433, 426)
Screenshot: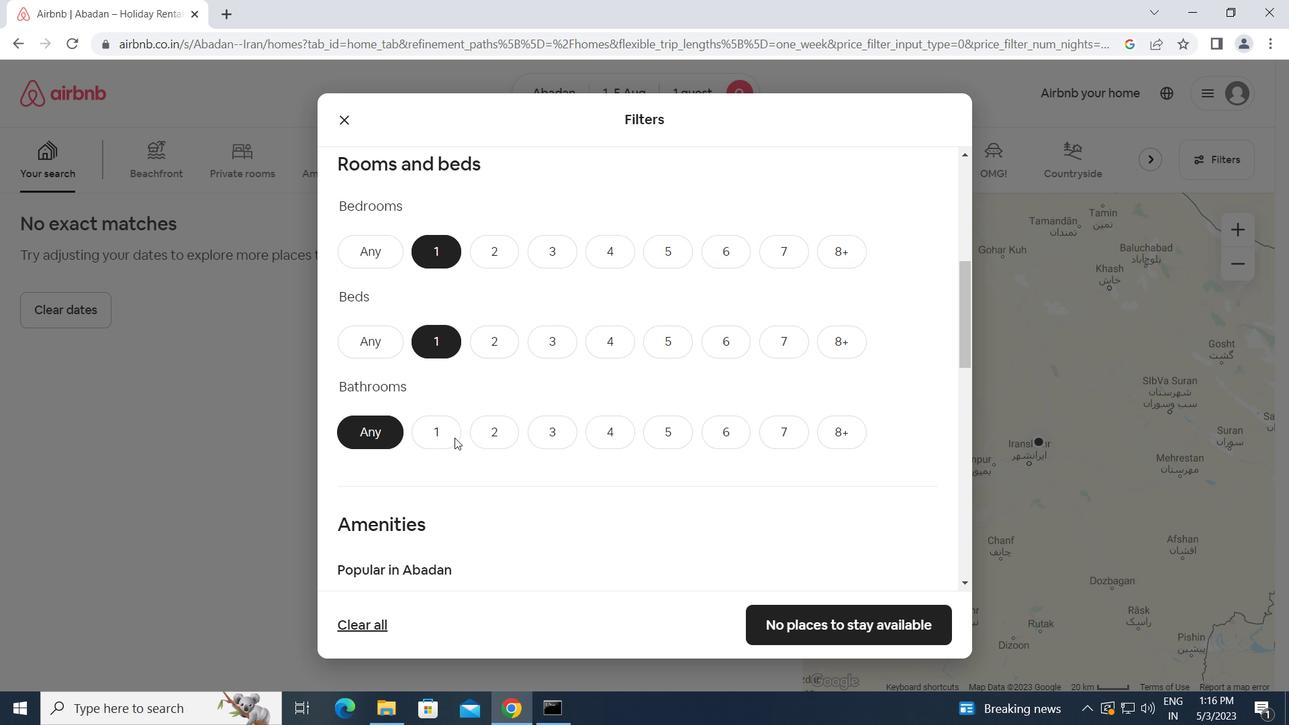 
Action: Mouse pressed left at (433, 426)
Screenshot: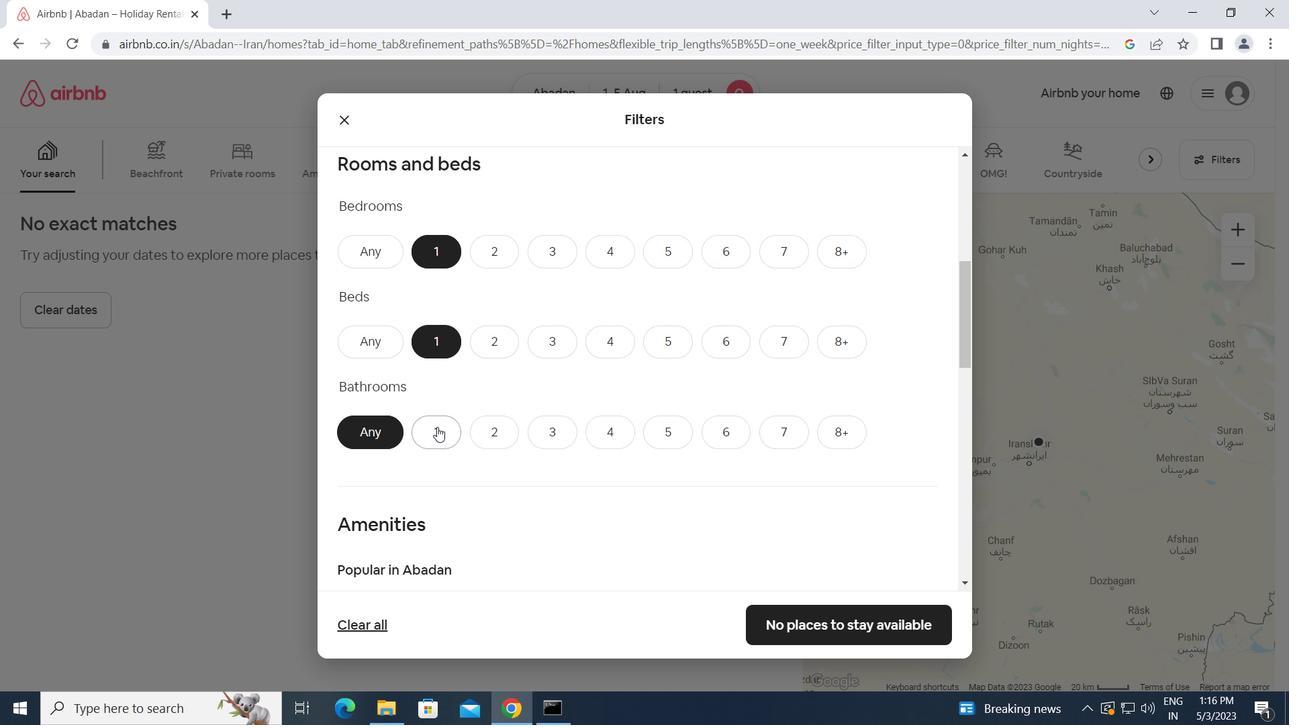 
Action: Mouse moved to (492, 460)
Screenshot: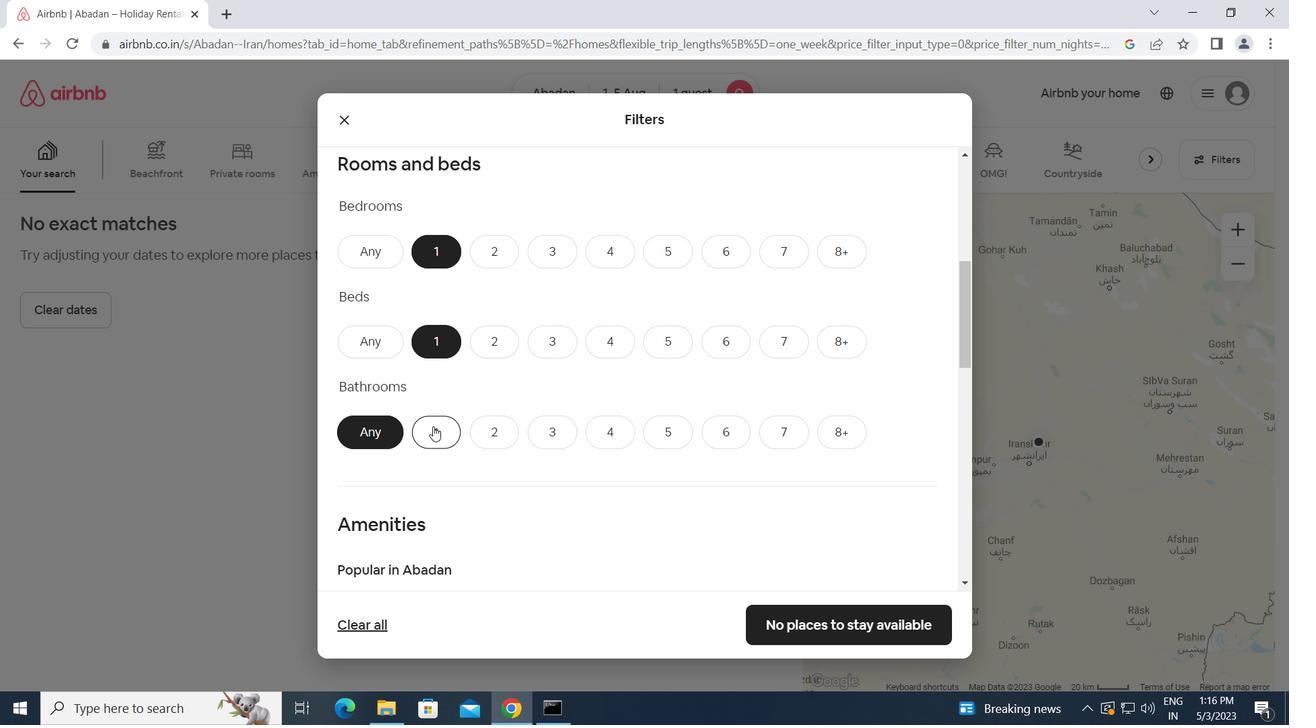 
Action: Mouse scrolled (492, 460) with delta (0, 0)
Screenshot: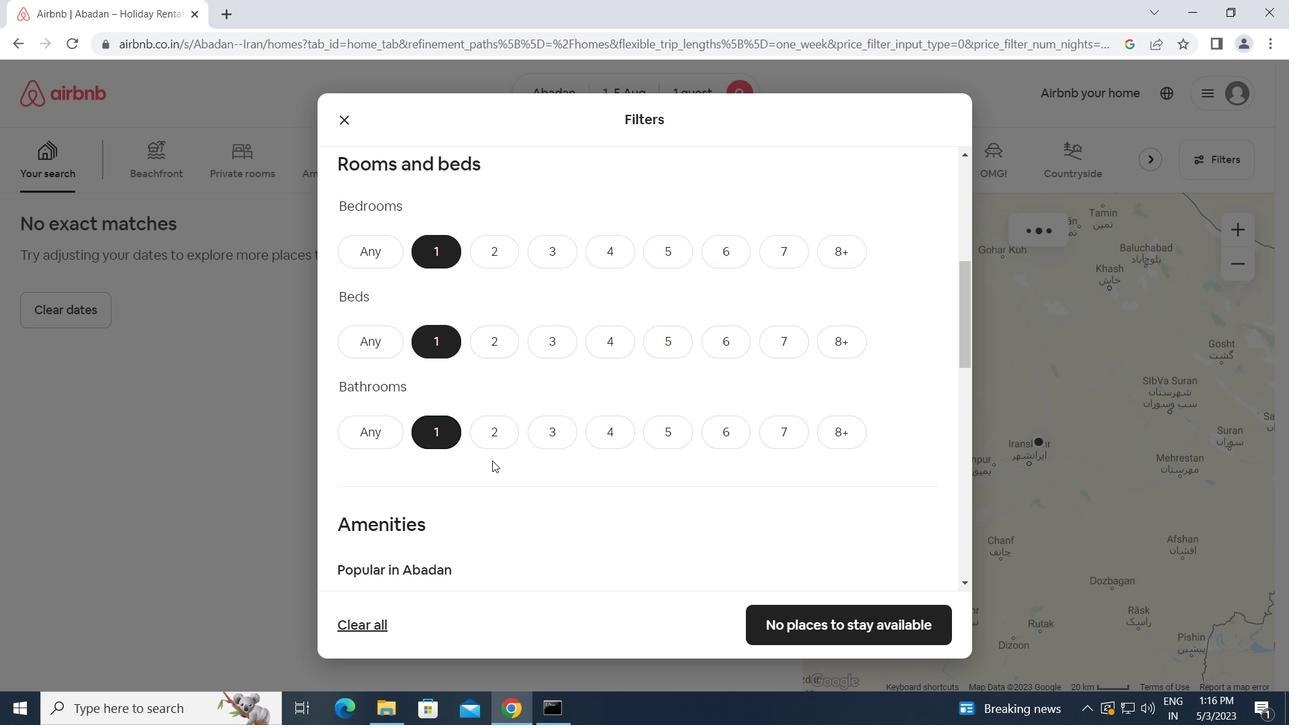 
Action: Mouse scrolled (492, 460) with delta (0, 0)
Screenshot: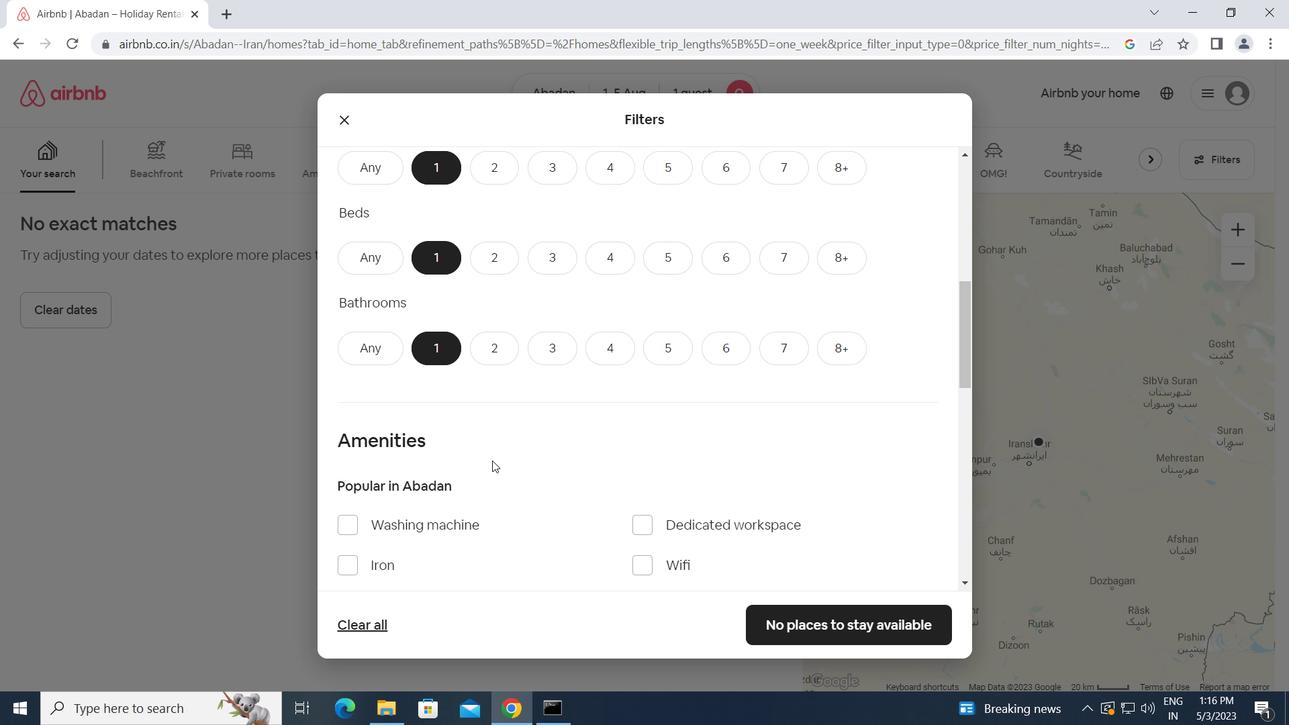 
Action: Mouse scrolled (492, 460) with delta (0, 0)
Screenshot: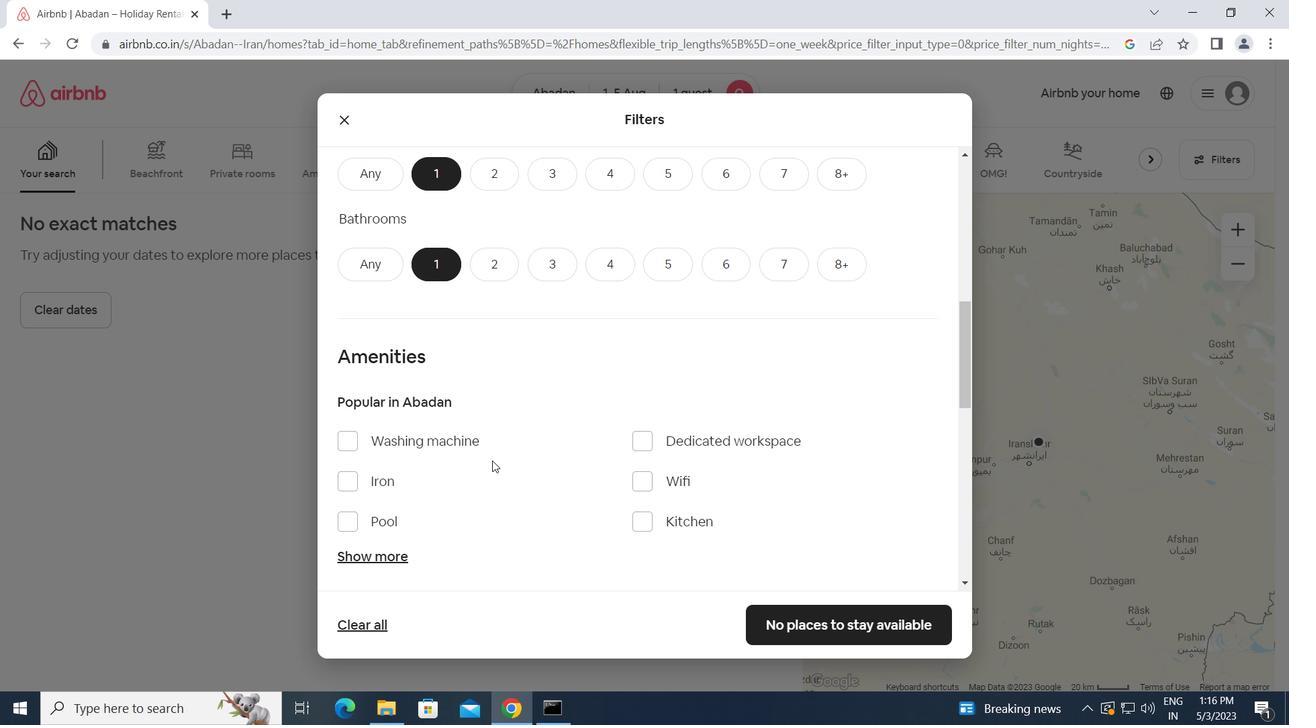 
Action: Mouse scrolled (492, 460) with delta (0, 0)
Screenshot: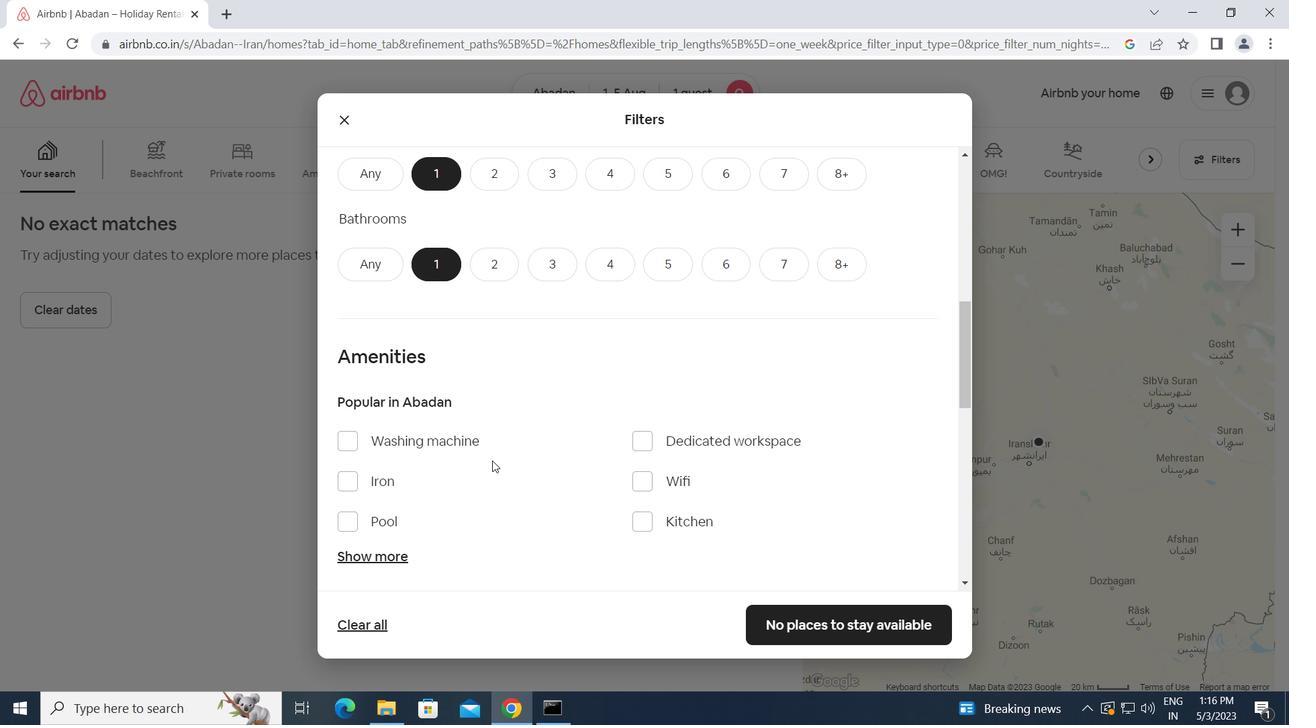 
Action: Mouse scrolled (492, 460) with delta (0, 0)
Screenshot: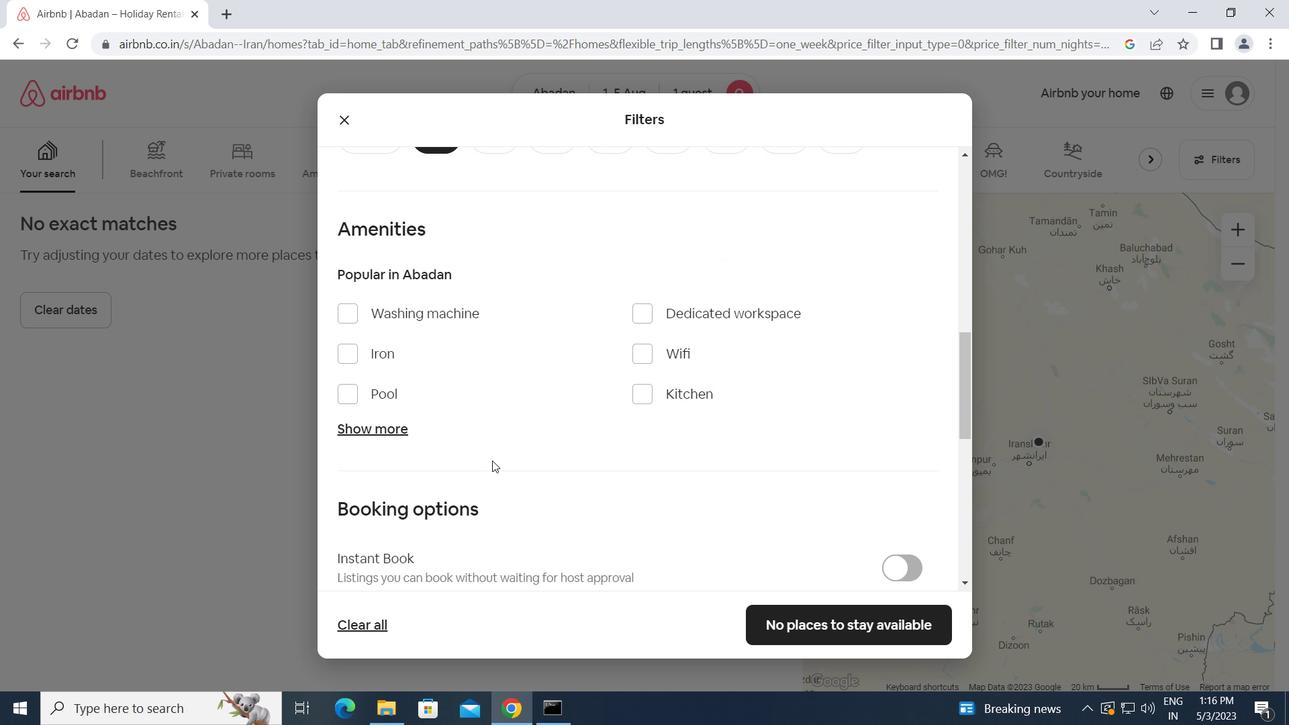 
Action: Mouse scrolled (492, 460) with delta (0, 0)
Screenshot: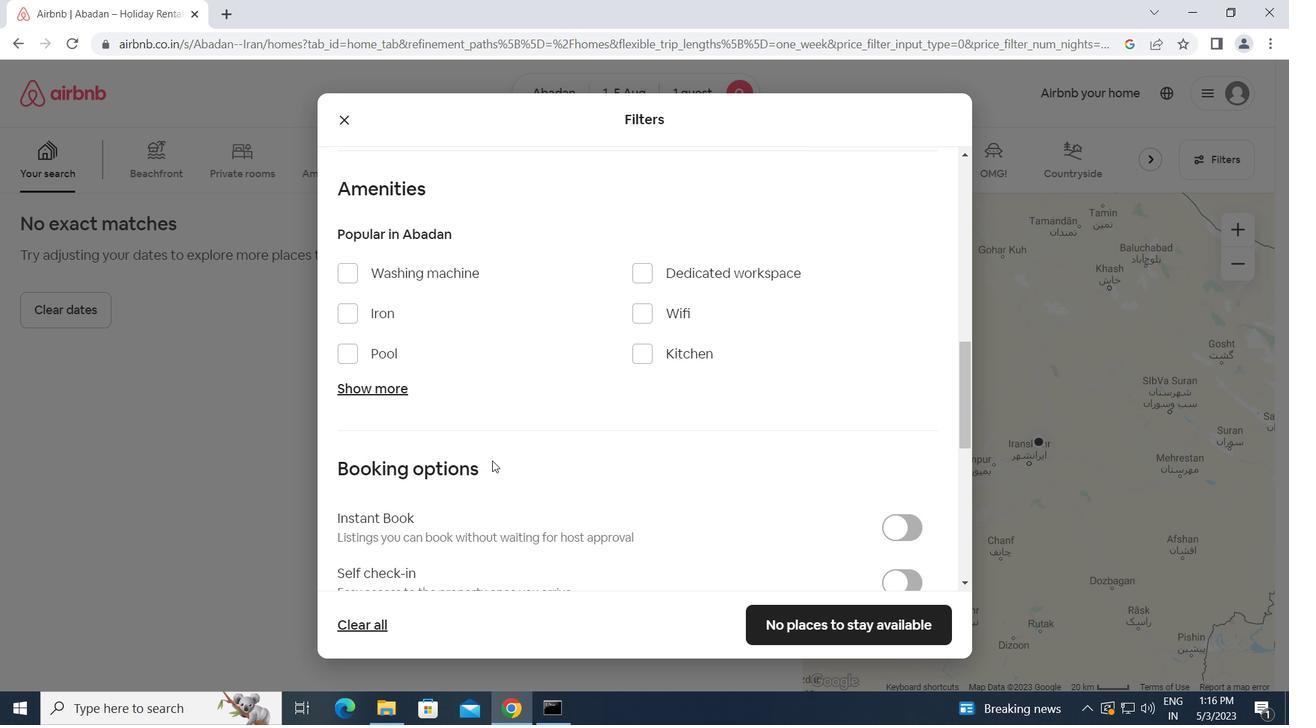 
Action: Mouse moved to (889, 417)
Screenshot: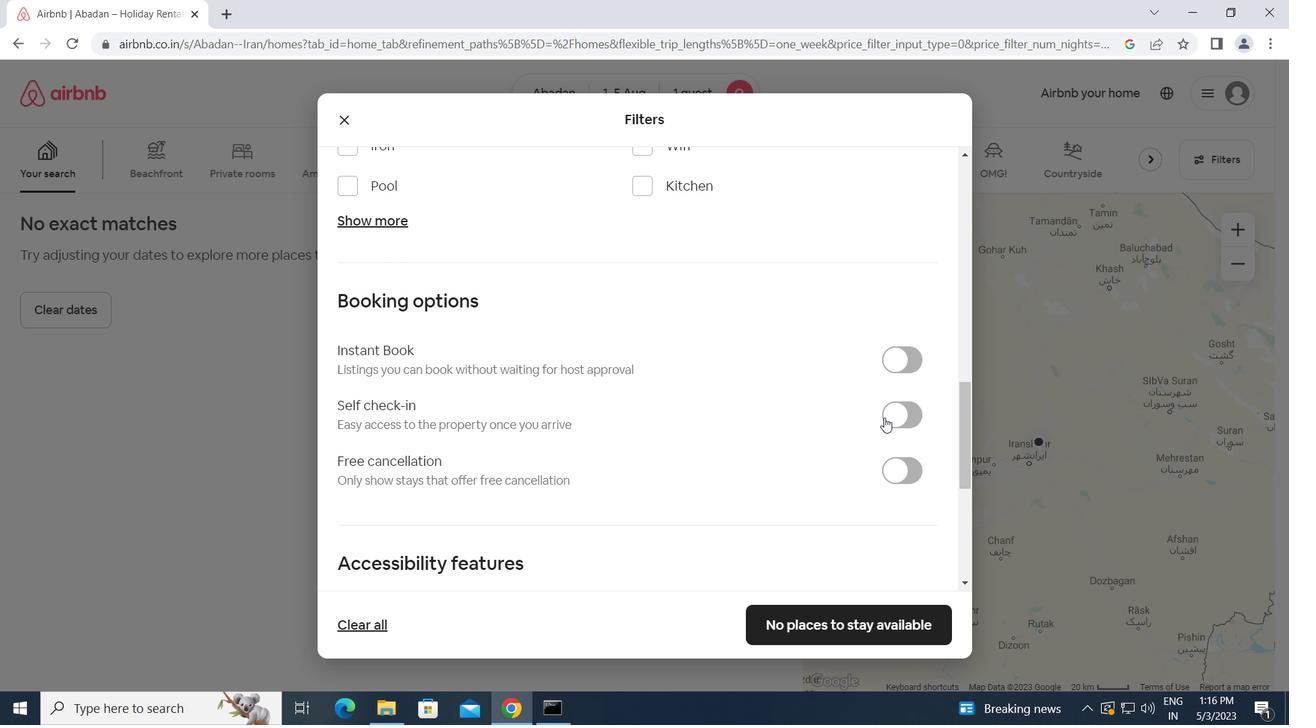
Action: Mouse pressed left at (889, 417)
Screenshot: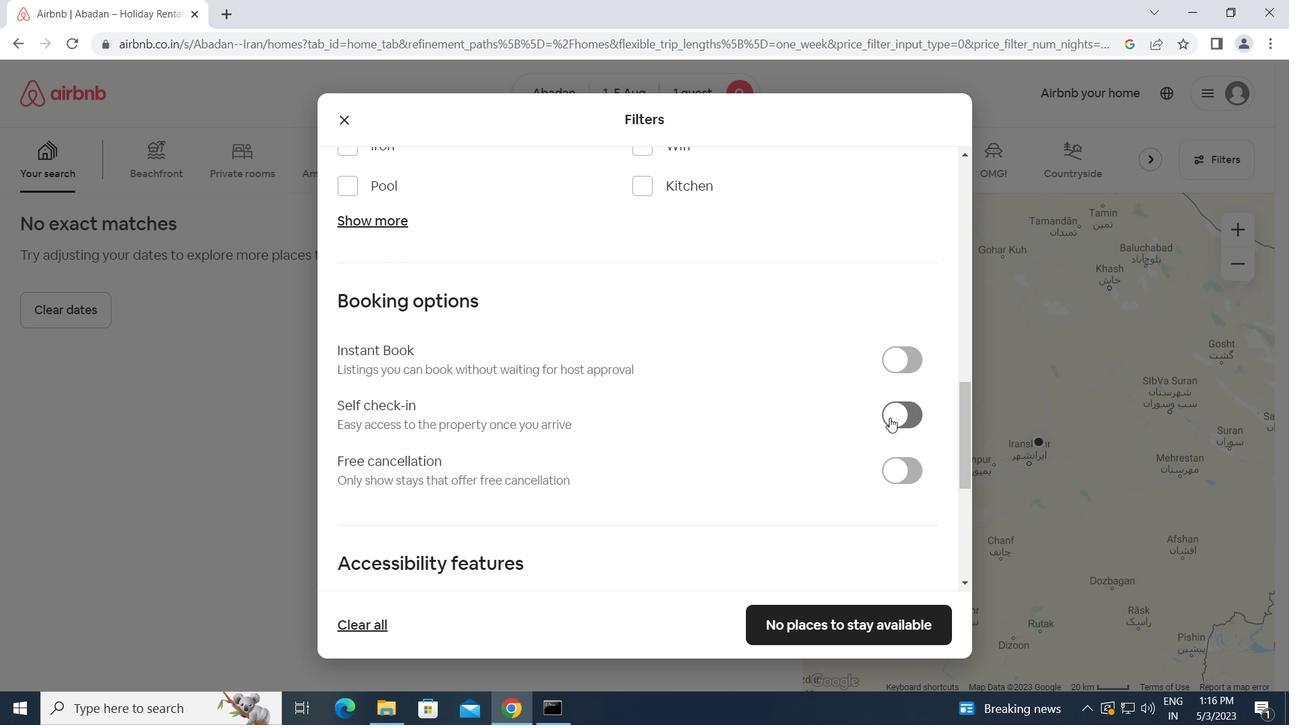 
Action: Mouse moved to (564, 495)
Screenshot: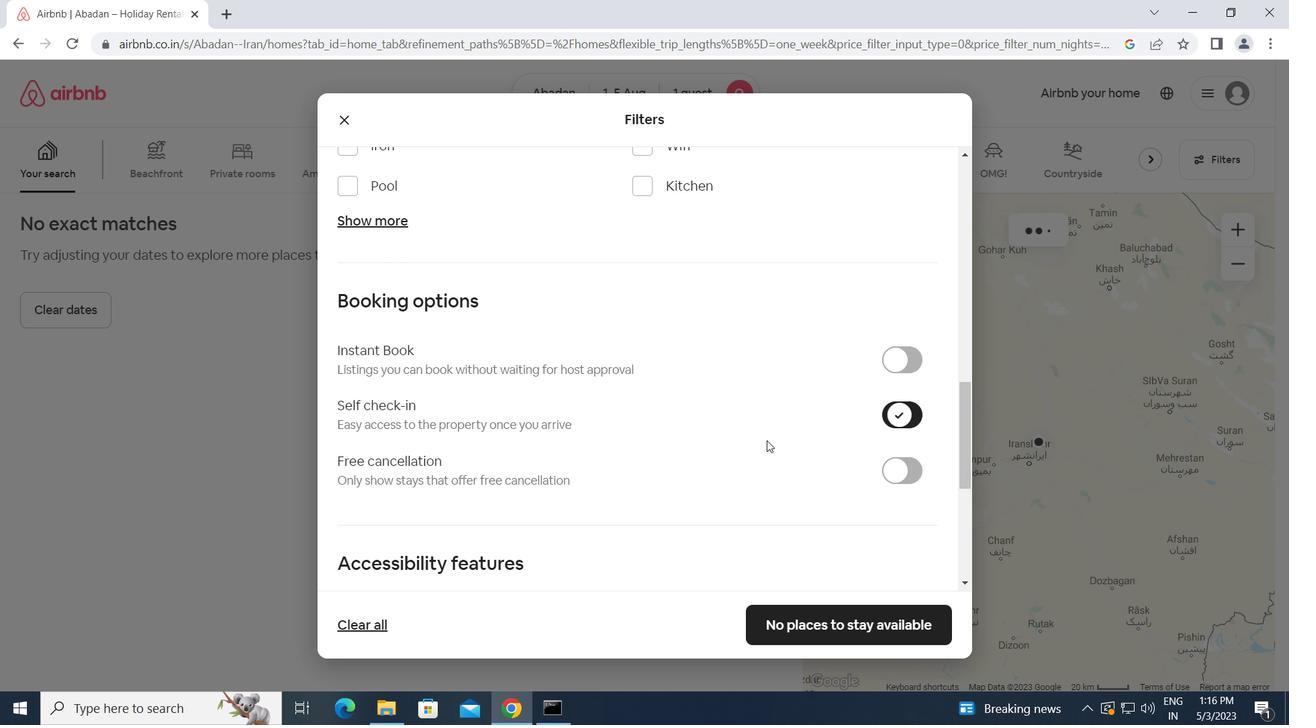 
Action: Mouse scrolled (564, 494) with delta (0, 0)
Screenshot: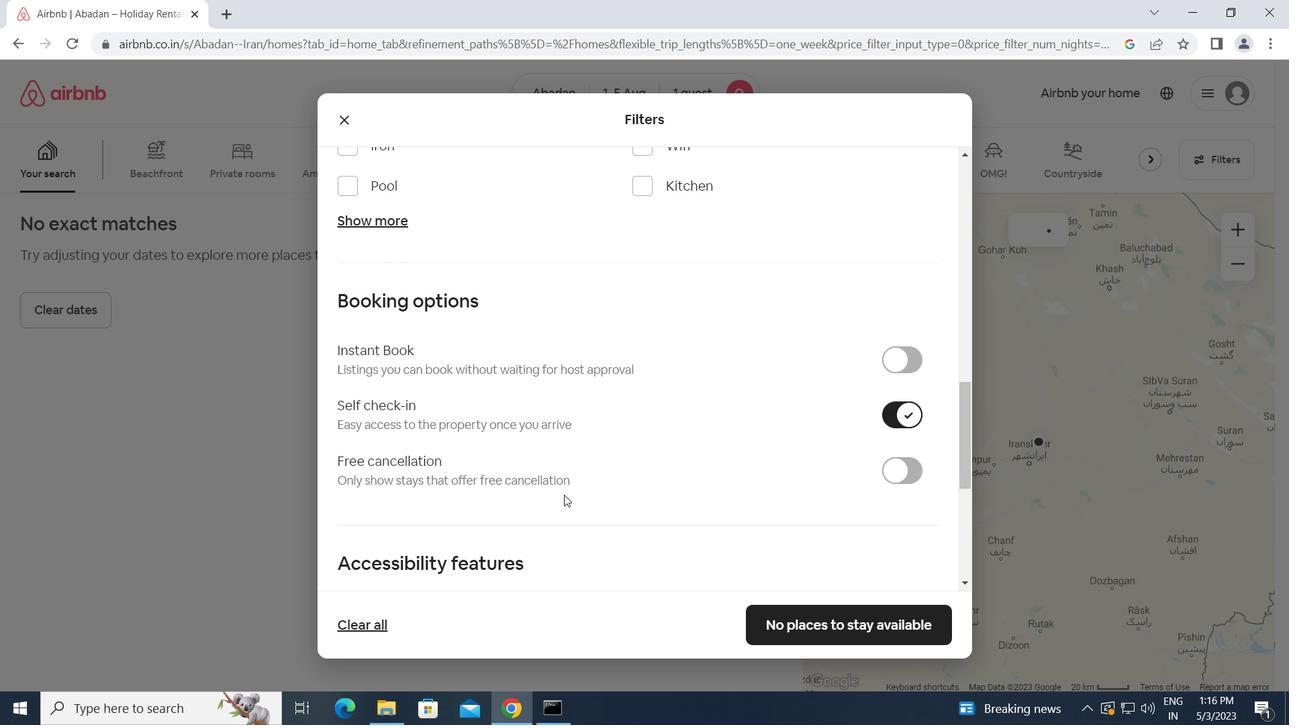 
Action: Mouse scrolled (564, 494) with delta (0, 0)
Screenshot: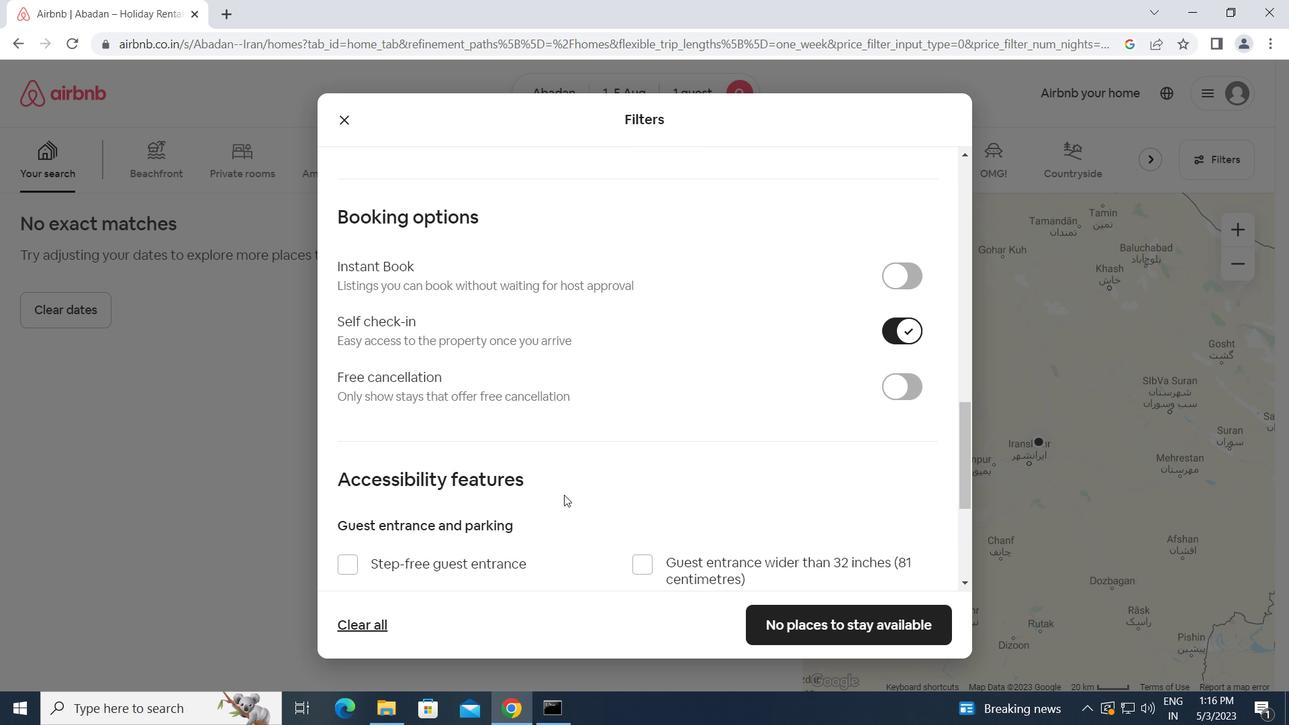 
Action: Mouse scrolled (564, 494) with delta (0, 0)
Screenshot: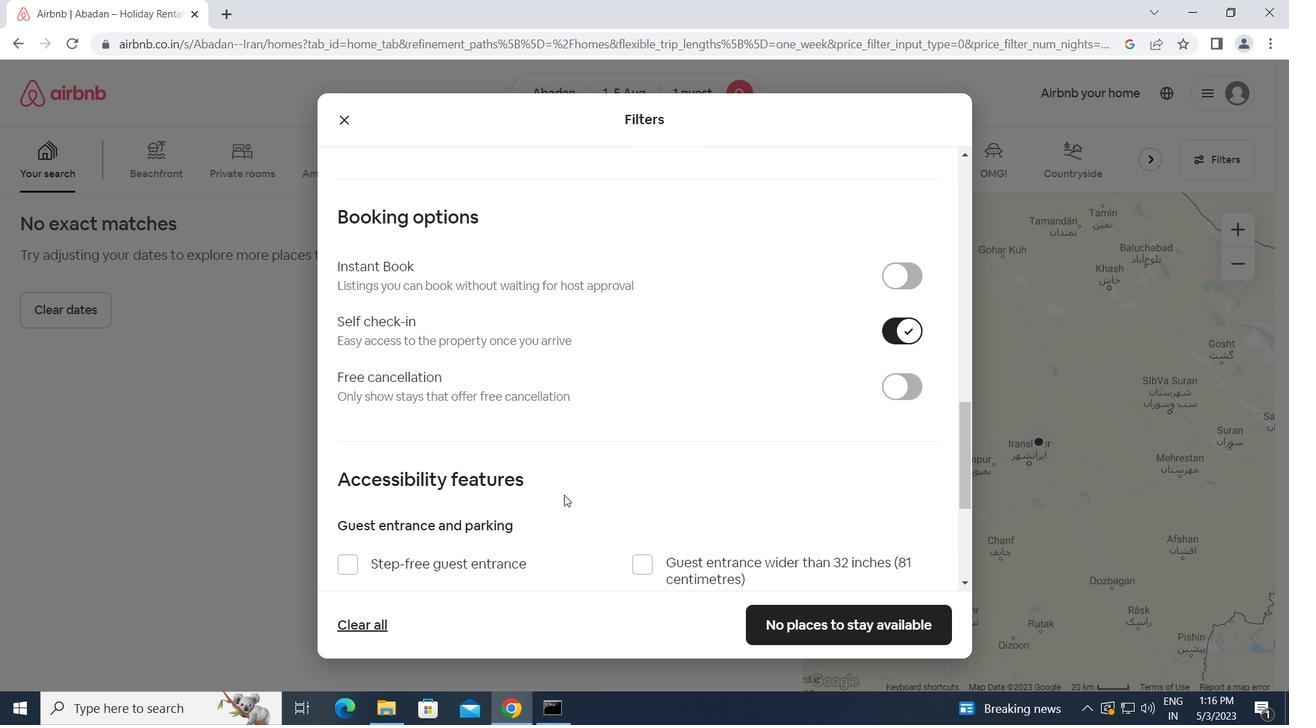 
Action: Mouse moved to (565, 499)
Screenshot: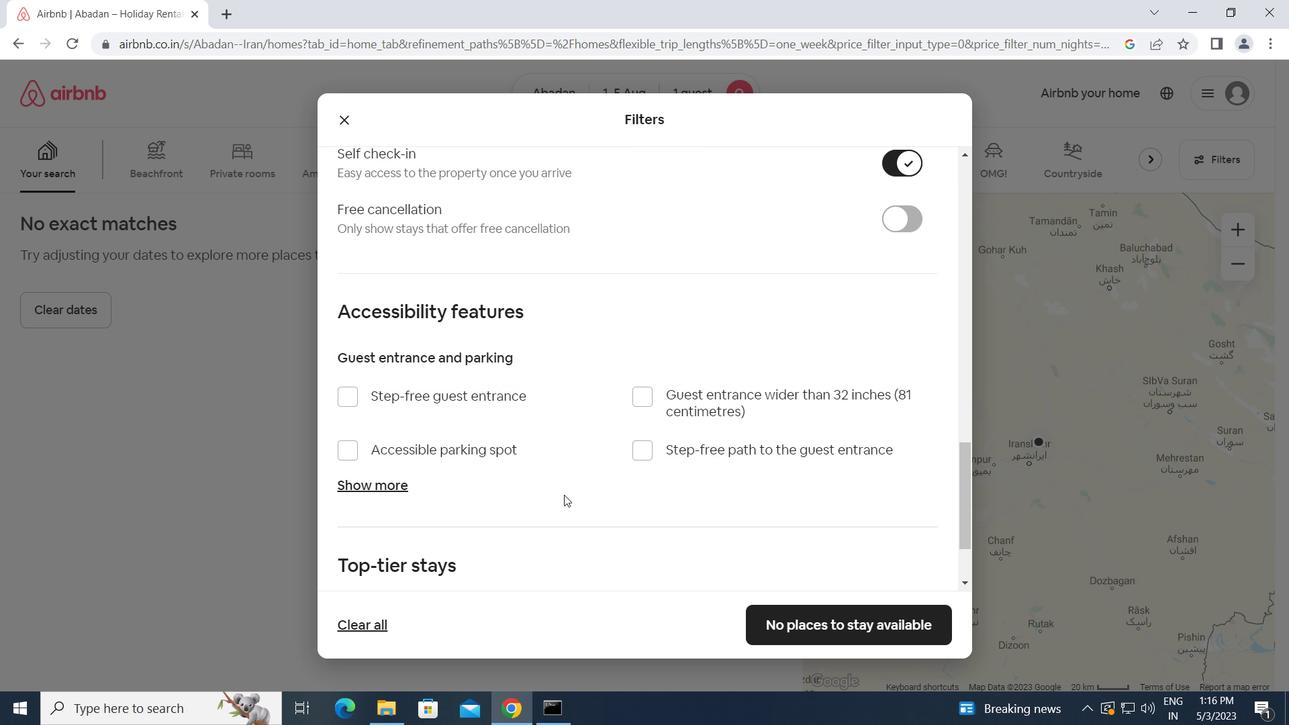 
Action: Mouse scrolled (565, 499) with delta (0, 0)
Screenshot: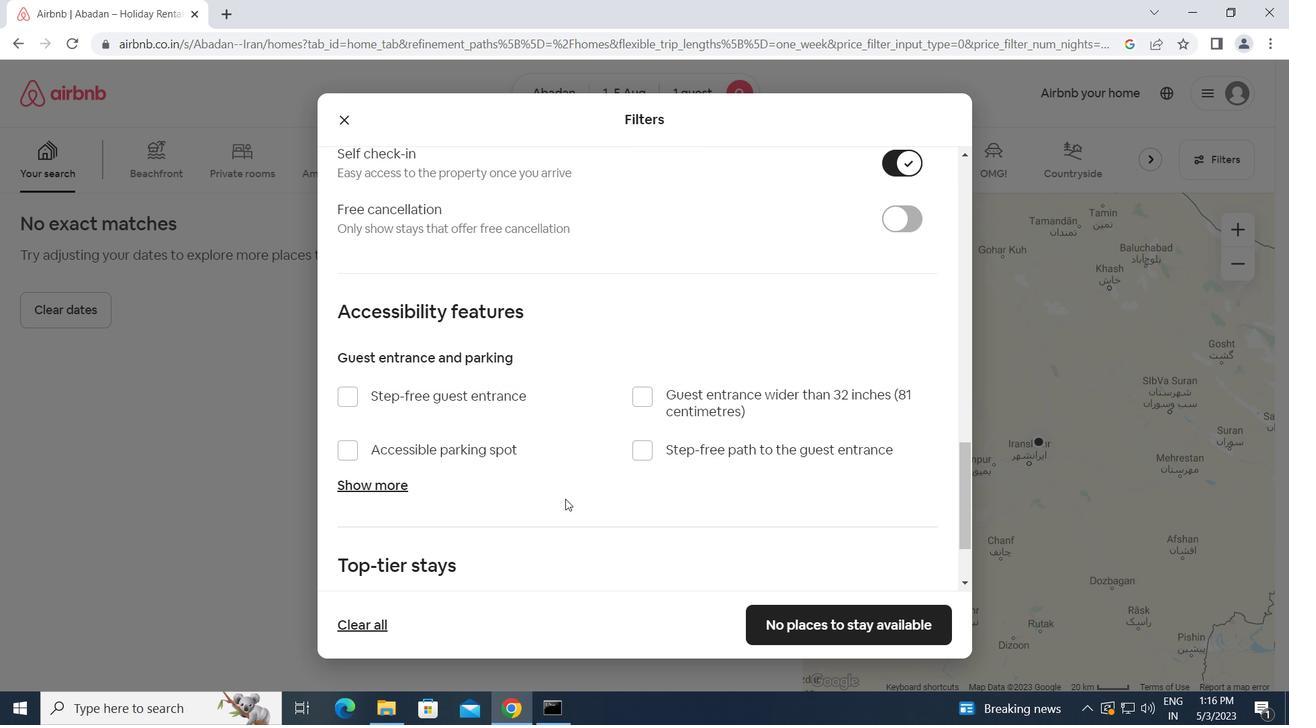 
Action: Mouse scrolled (565, 499) with delta (0, 0)
Screenshot: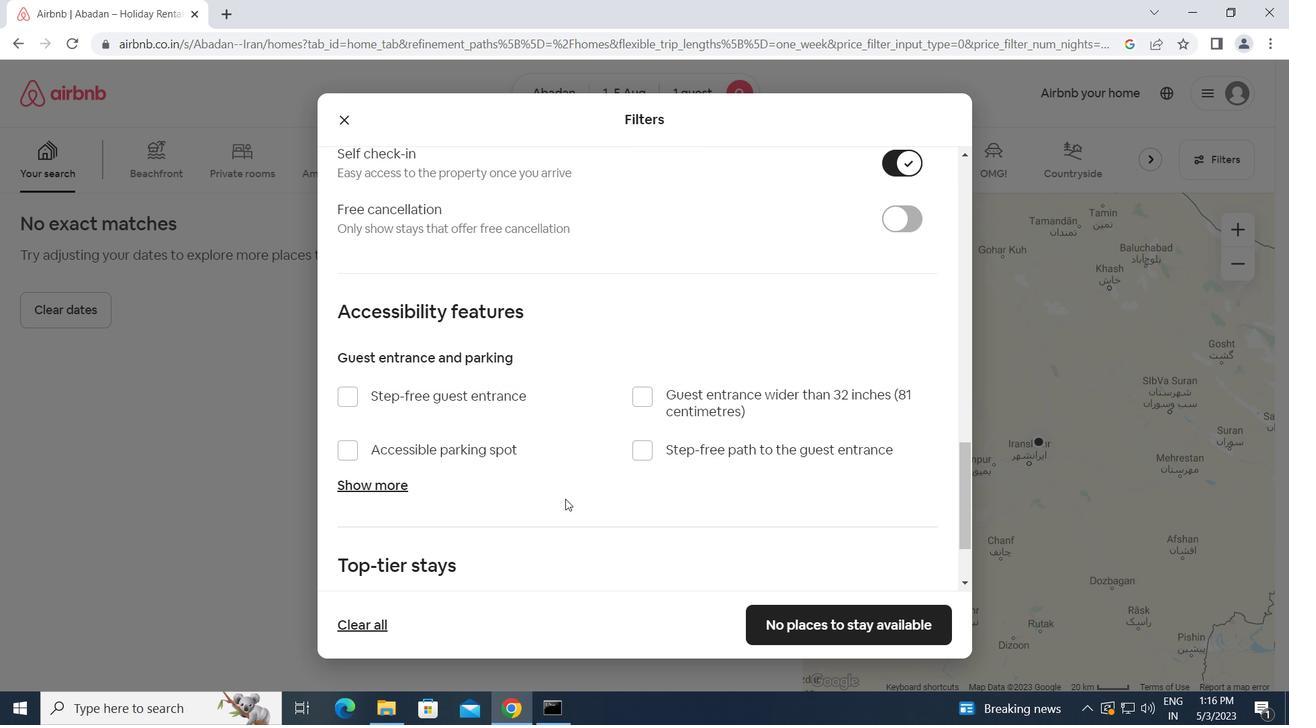 
Action: Mouse scrolled (565, 499) with delta (0, 0)
Screenshot: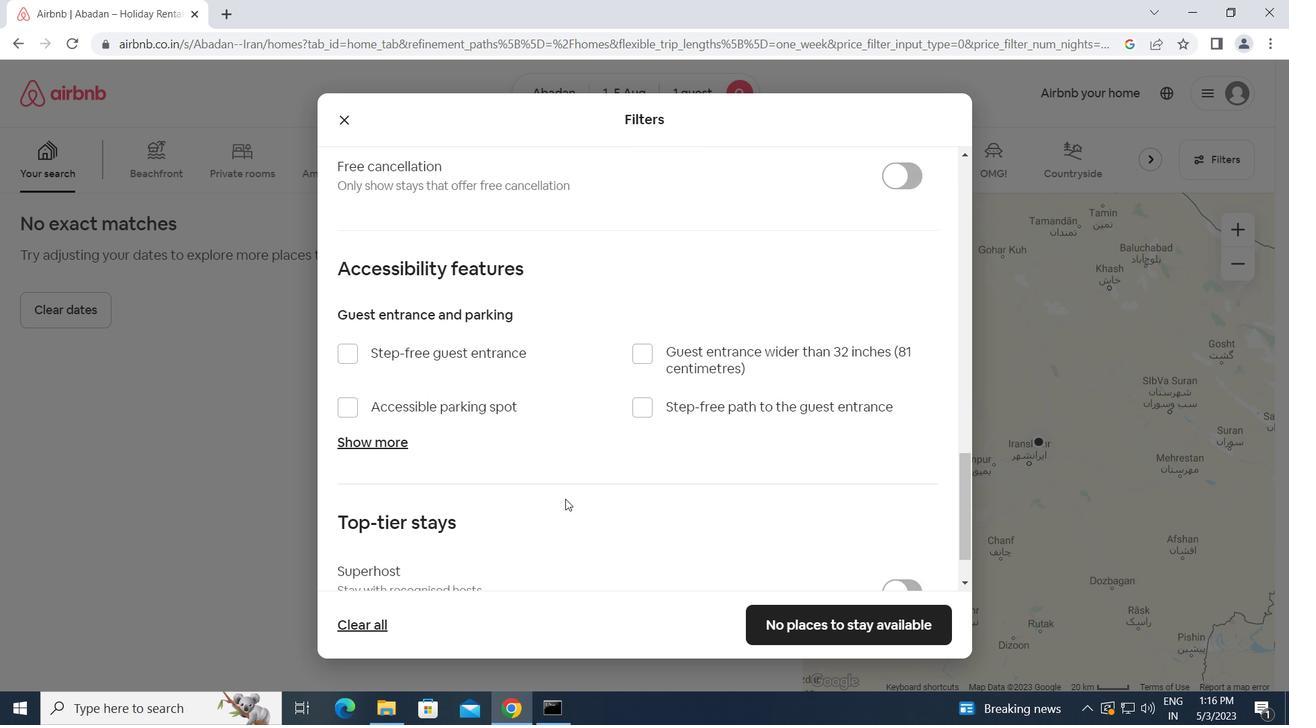 
Action: Mouse moved to (868, 626)
Screenshot: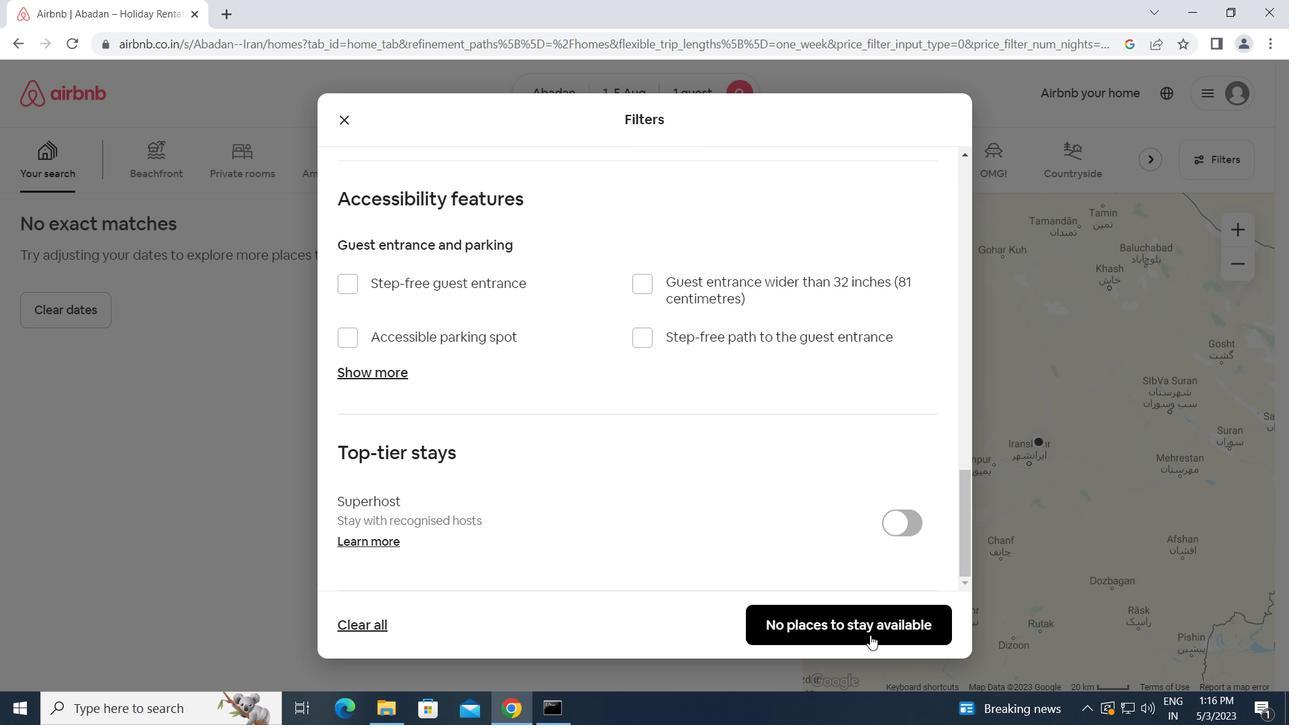 
Action: Mouse pressed left at (868, 626)
Screenshot: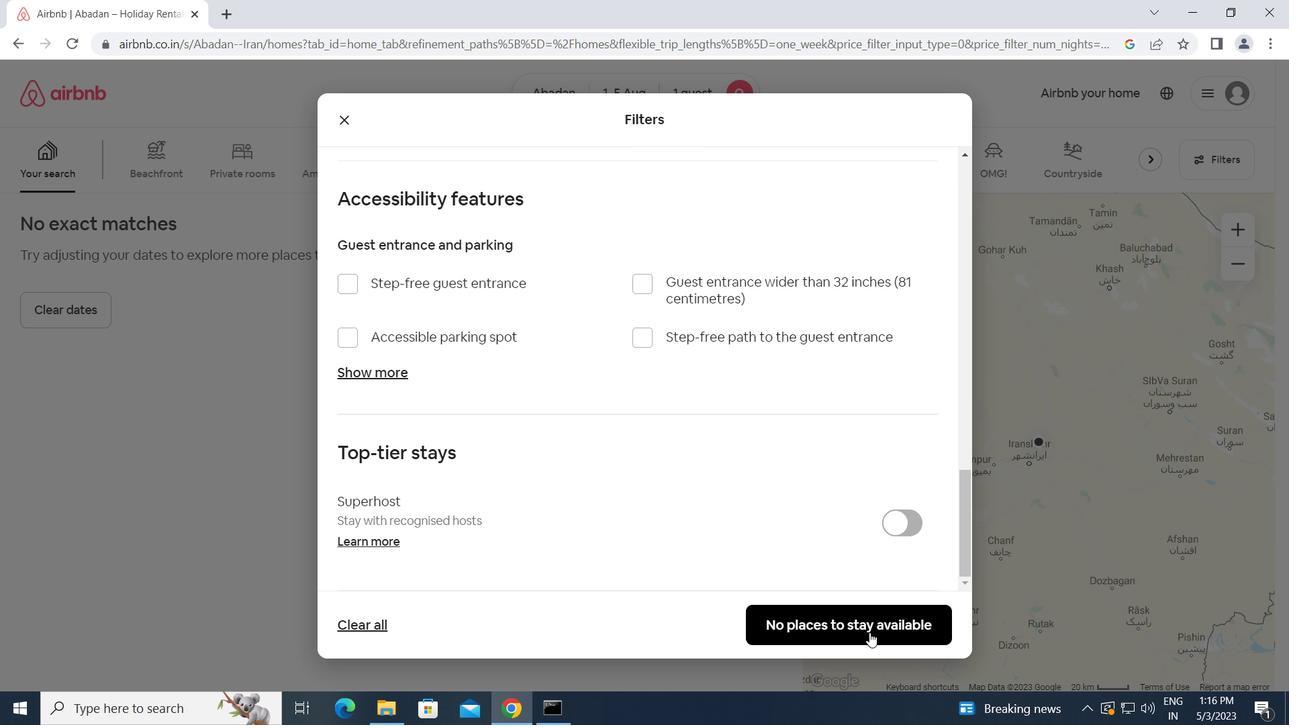 
